 Task: Find connections with filter location Mers el Kebir with filter topic #Entrepreneurshipwith filter profile language Spanish with filter current company Bostik with filter school National Institute of Technology Raipur with filter industry Sightseeing Transportation with filter service category Print Design with filter keywords title Owner
Action: Mouse moved to (510, 65)
Screenshot: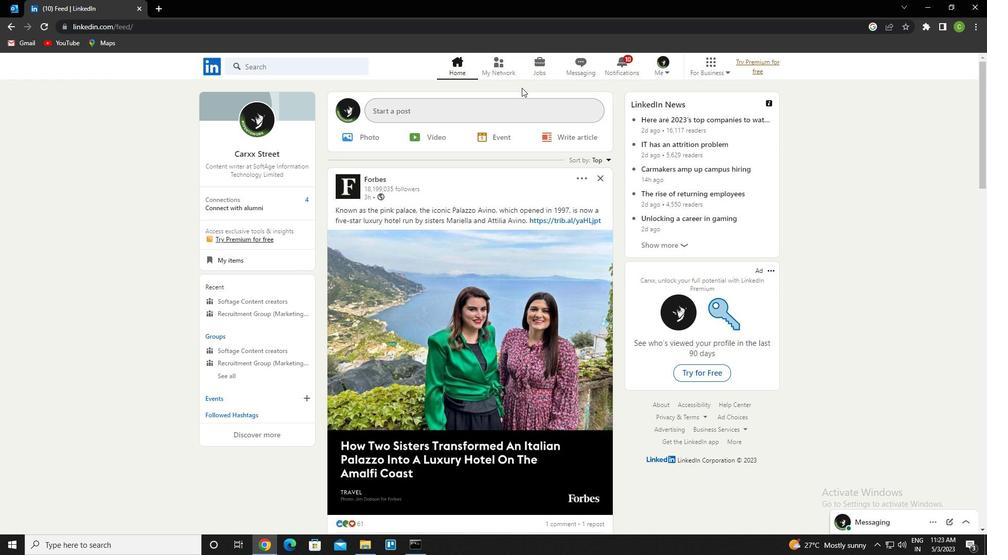 
Action: Mouse pressed left at (510, 65)
Screenshot: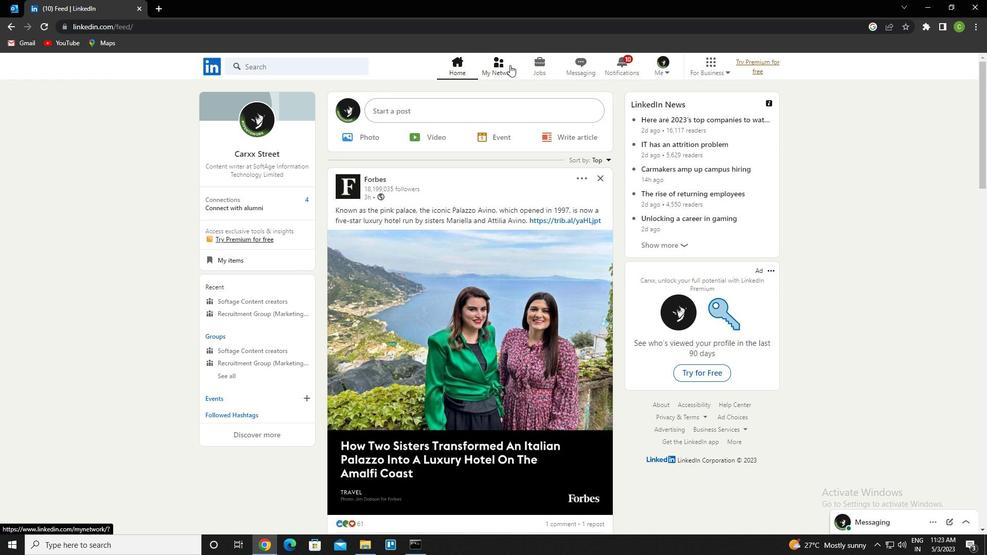
Action: Mouse moved to (308, 120)
Screenshot: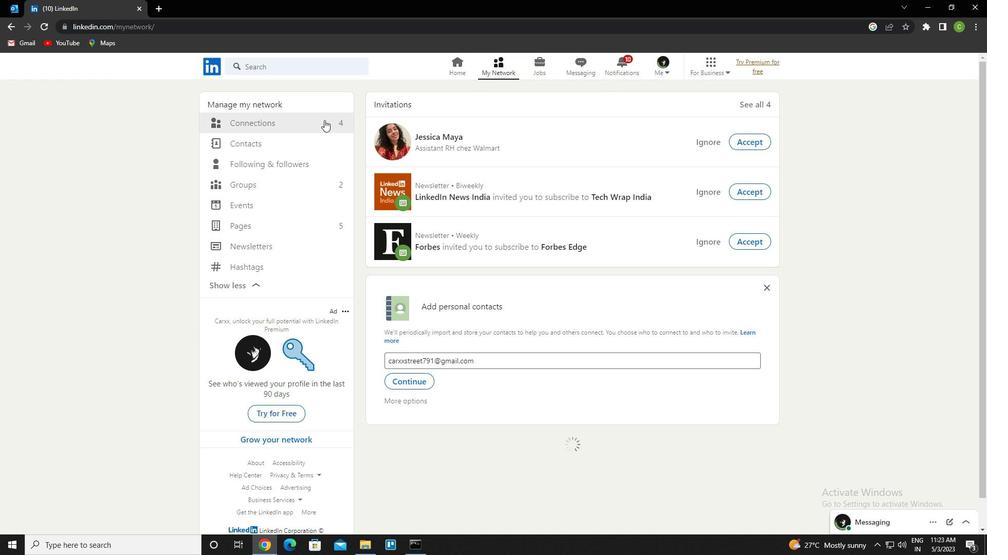 
Action: Mouse pressed left at (308, 120)
Screenshot: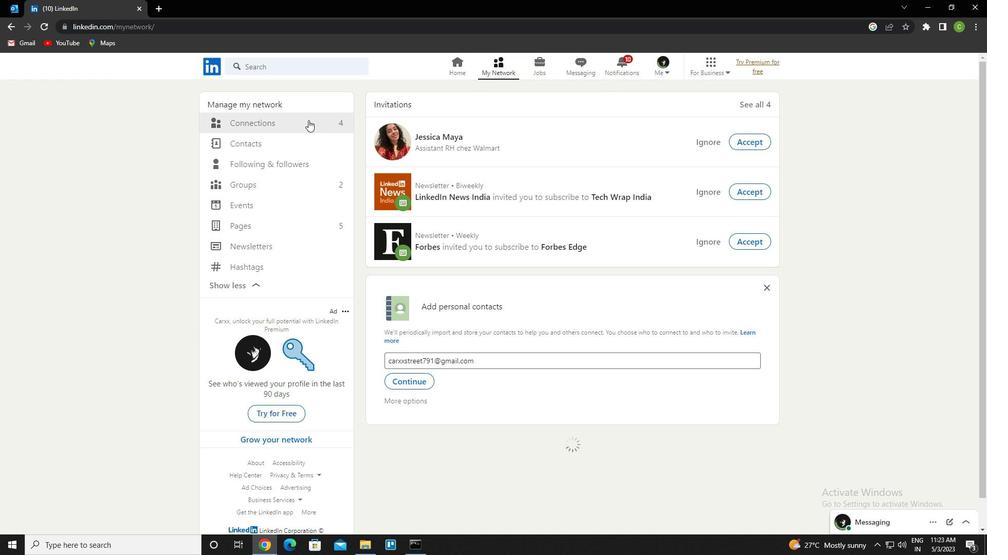 
Action: Mouse moved to (583, 125)
Screenshot: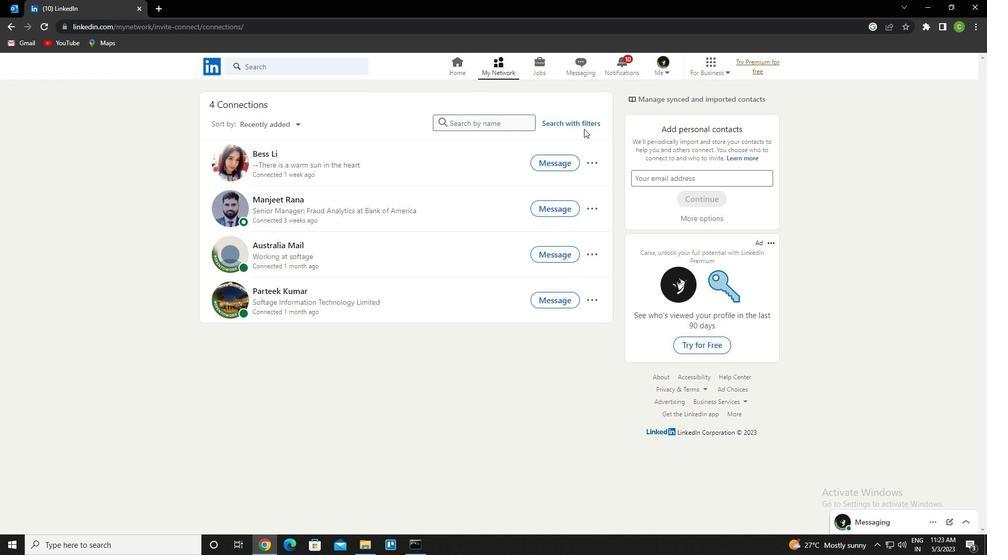 
Action: Mouse pressed left at (583, 125)
Screenshot: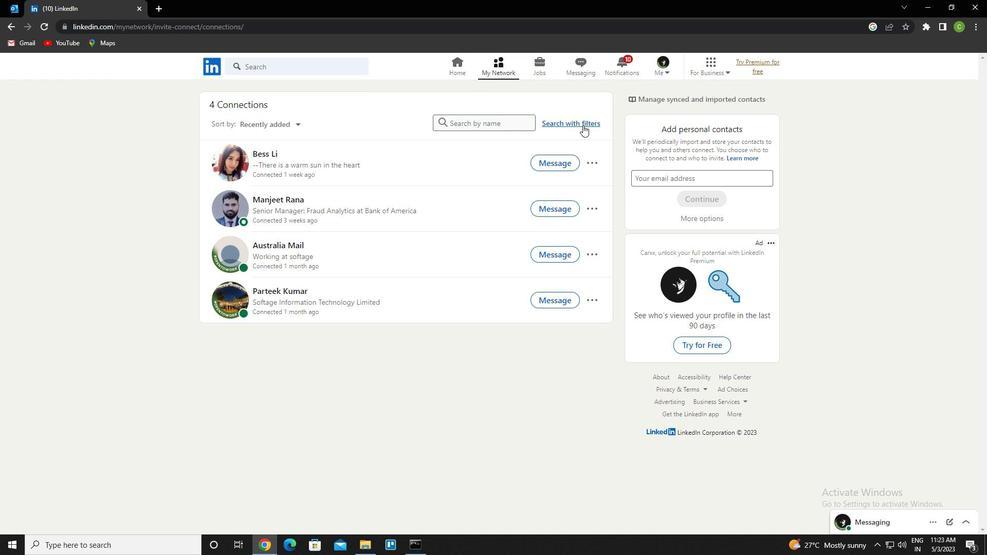 
Action: Mouse moved to (529, 97)
Screenshot: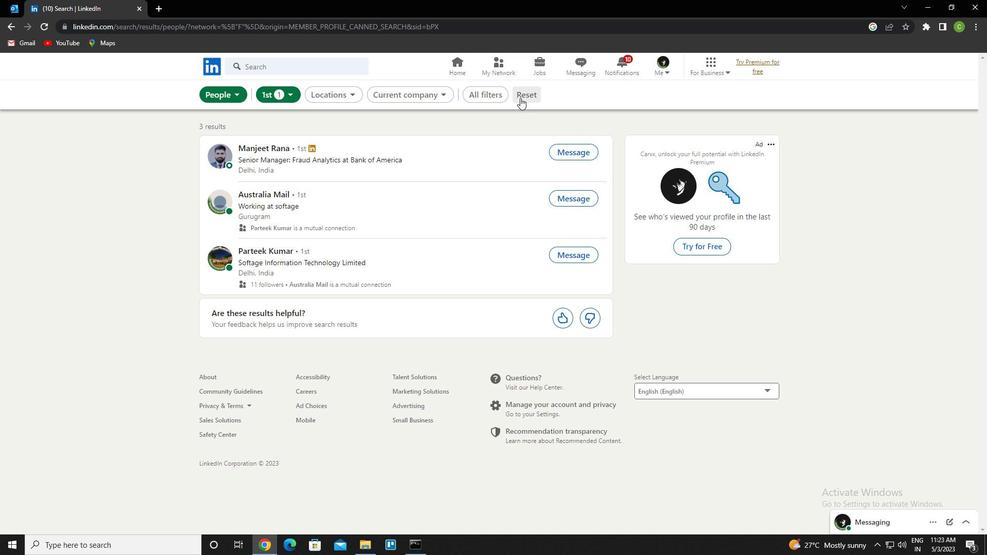 
Action: Mouse pressed left at (529, 97)
Screenshot: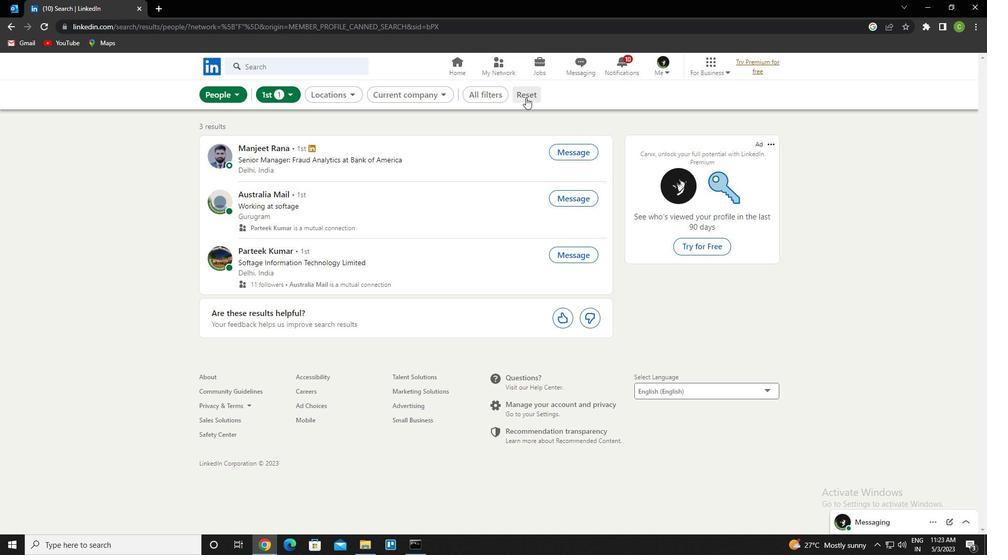 
Action: Mouse moved to (517, 99)
Screenshot: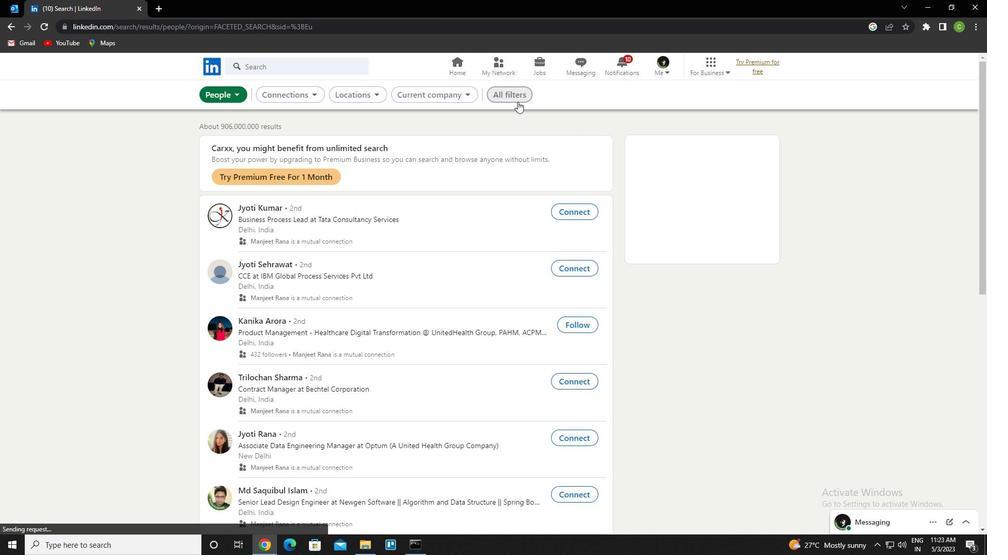 
Action: Mouse pressed left at (517, 99)
Screenshot: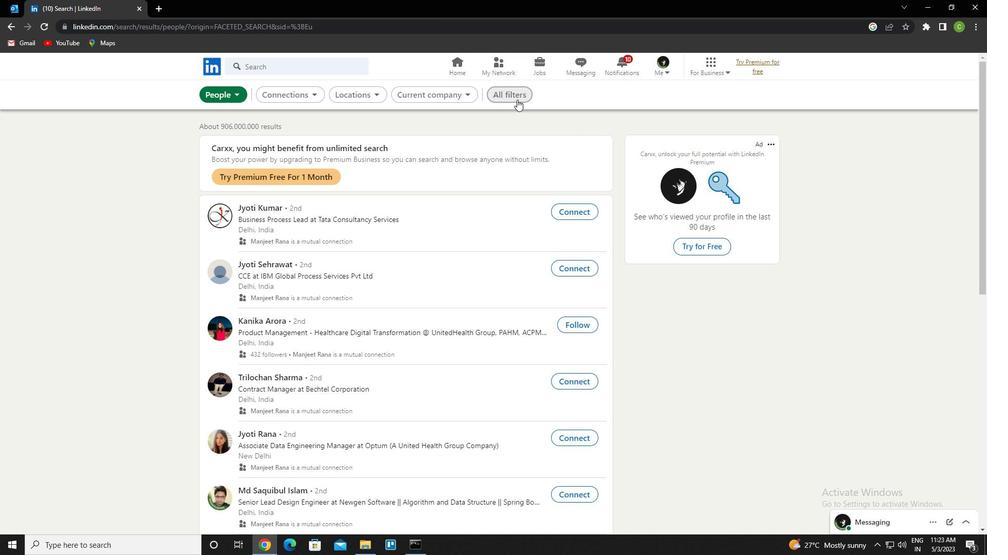 
Action: Mouse moved to (832, 274)
Screenshot: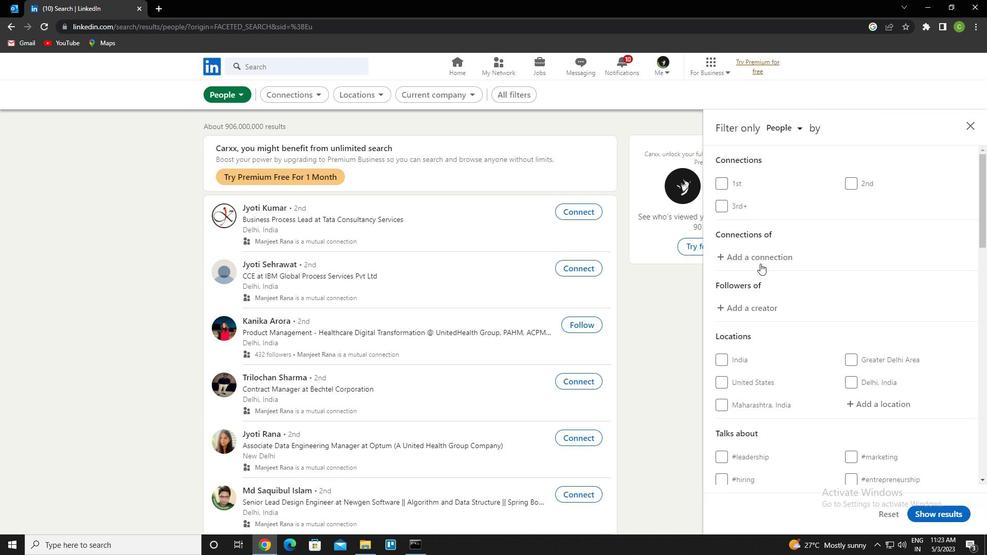 
Action: Mouse scrolled (832, 273) with delta (0, 0)
Screenshot: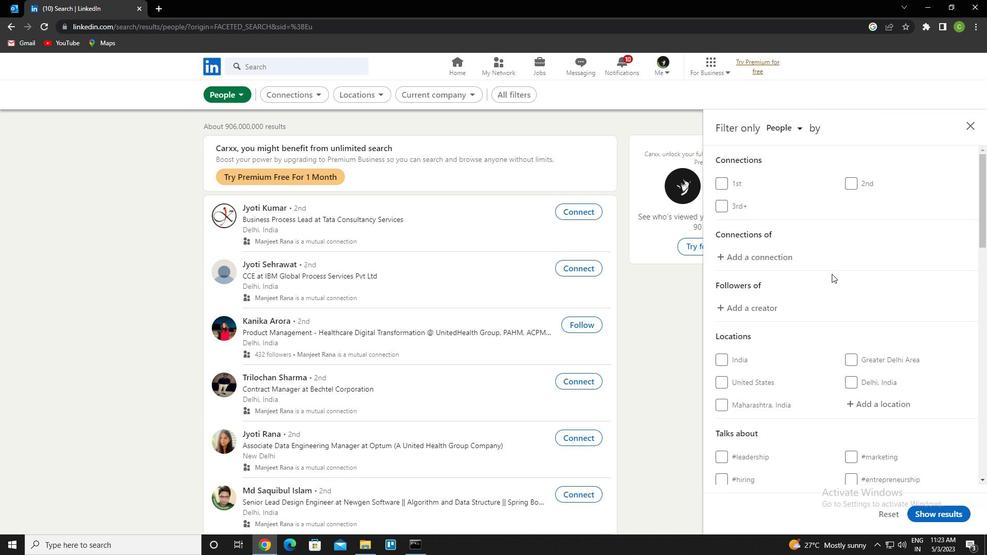 
Action: Mouse scrolled (832, 273) with delta (0, 0)
Screenshot: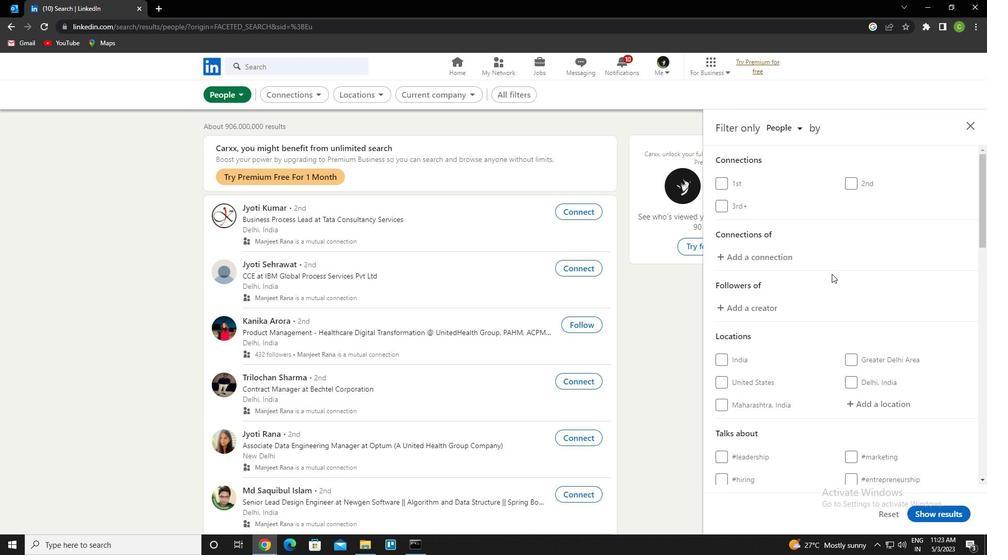 
Action: Mouse moved to (876, 298)
Screenshot: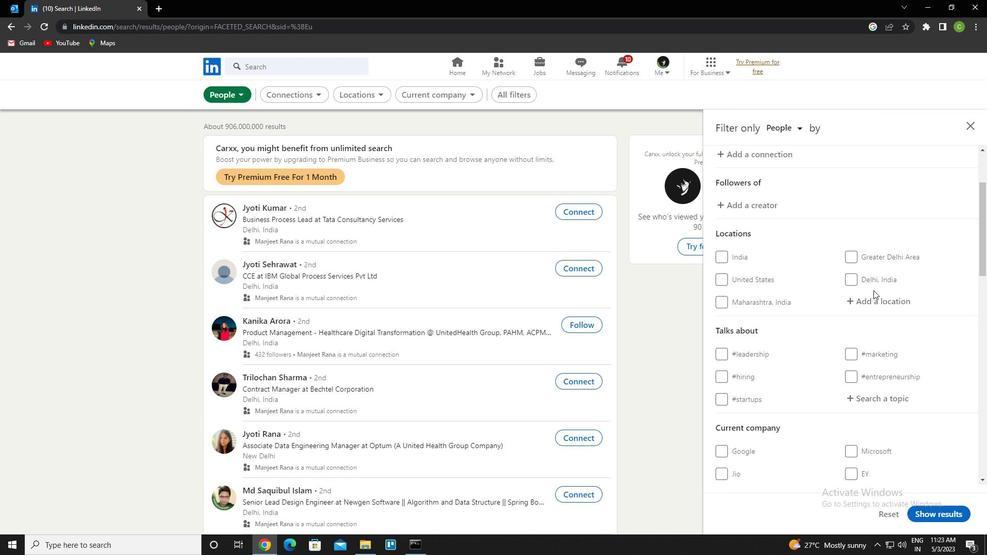 
Action: Mouse pressed left at (876, 298)
Screenshot: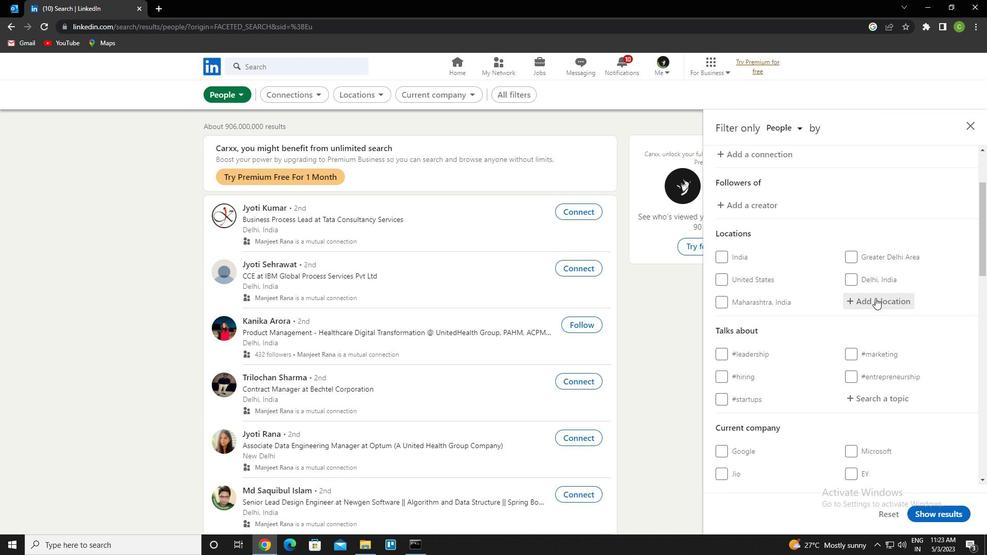 
Action: Key pressed <Key.caps_lock>m<Key.caps_lock>ers<Key.space>el<Key.space>kebir<Key.down><Key.enter>
Screenshot: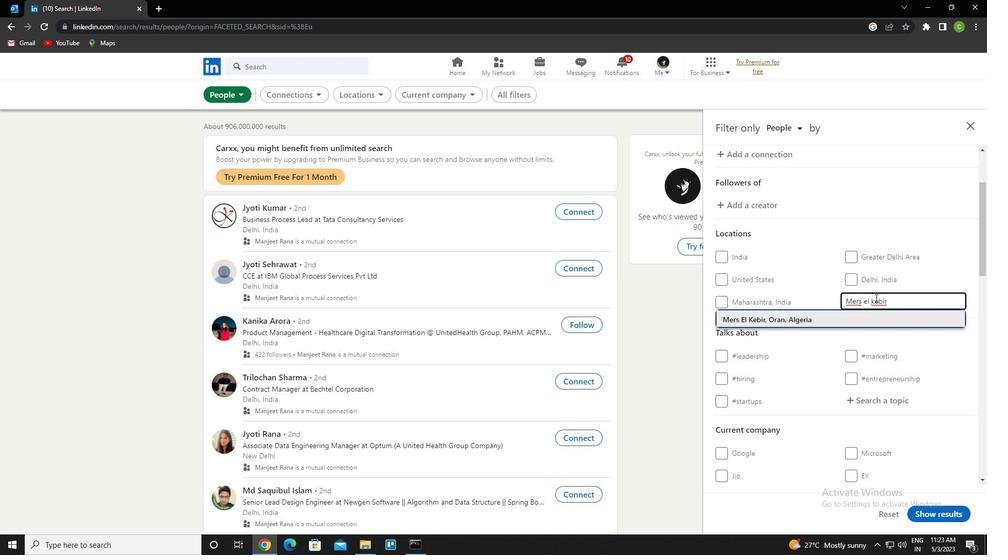 
Action: Mouse moved to (879, 300)
Screenshot: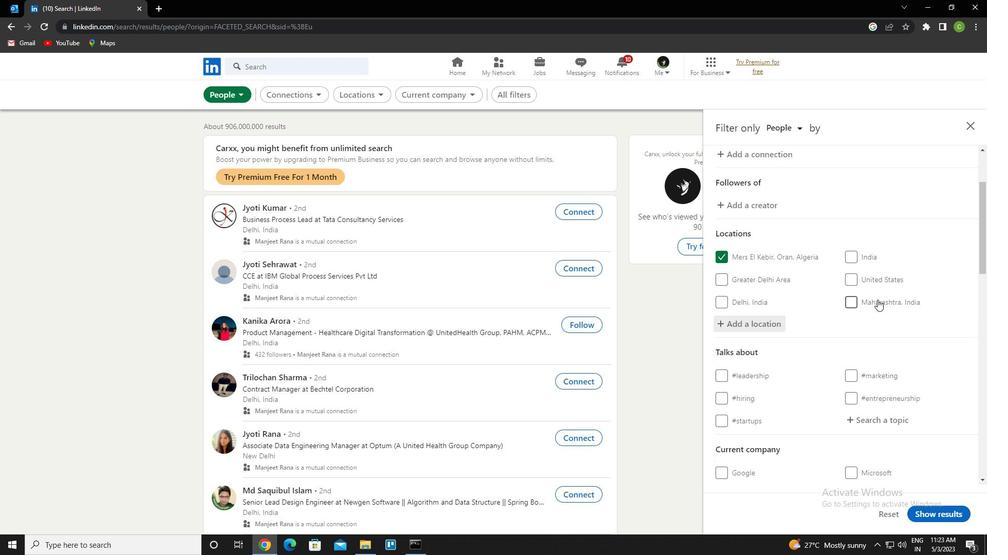 
Action: Mouse scrolled (879, 300) with delta (0, 0)
Screenshot: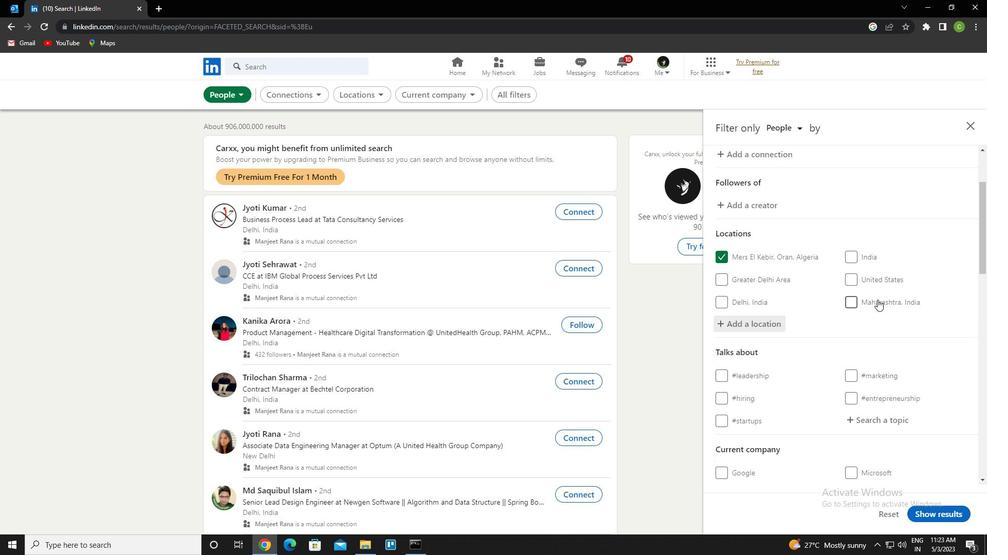 
Action: Mouse moved to (879, 304)
Screenshot: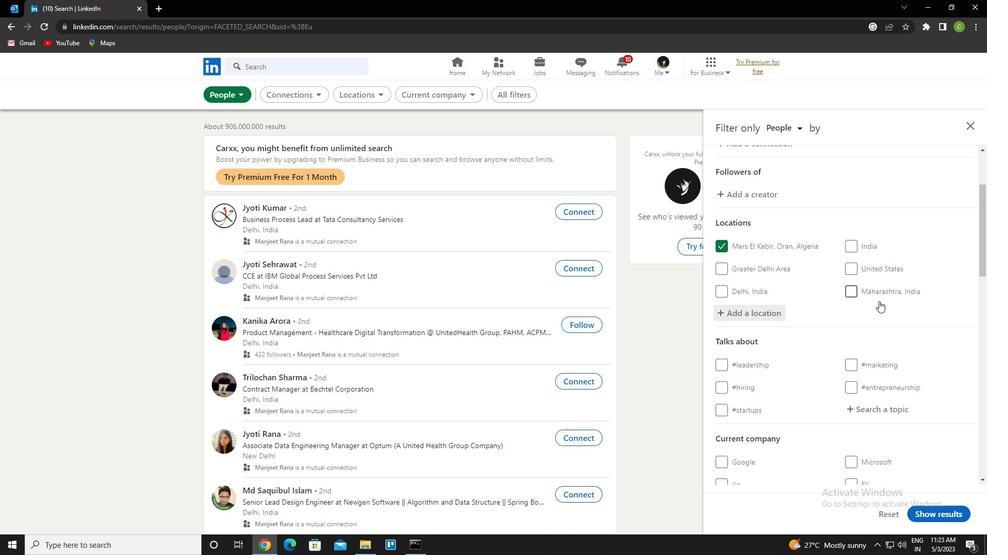 
Action: Mouse scrolled (879, 303) with delta (0, 0)
Screenshot: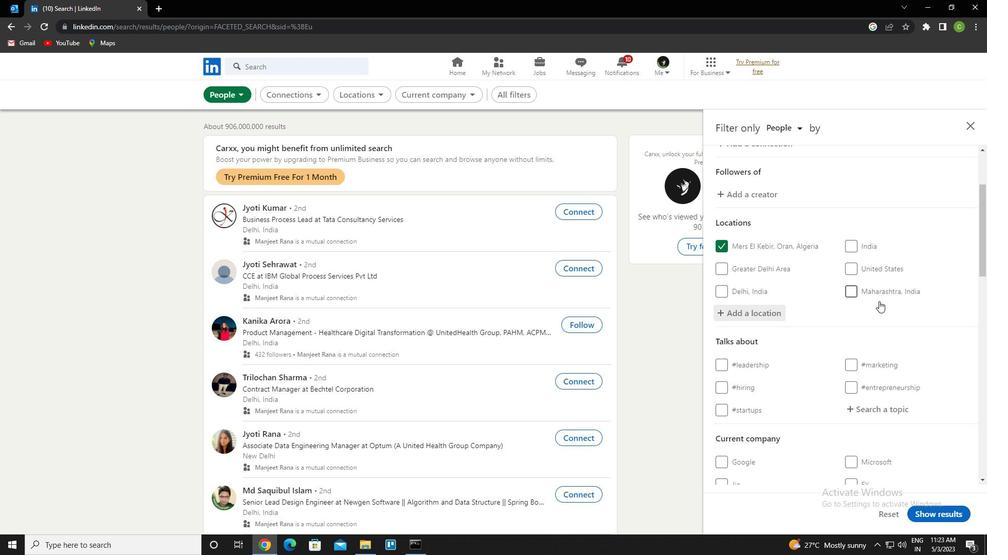 
Action: Mouse moved to (873, 320)
Screenshot: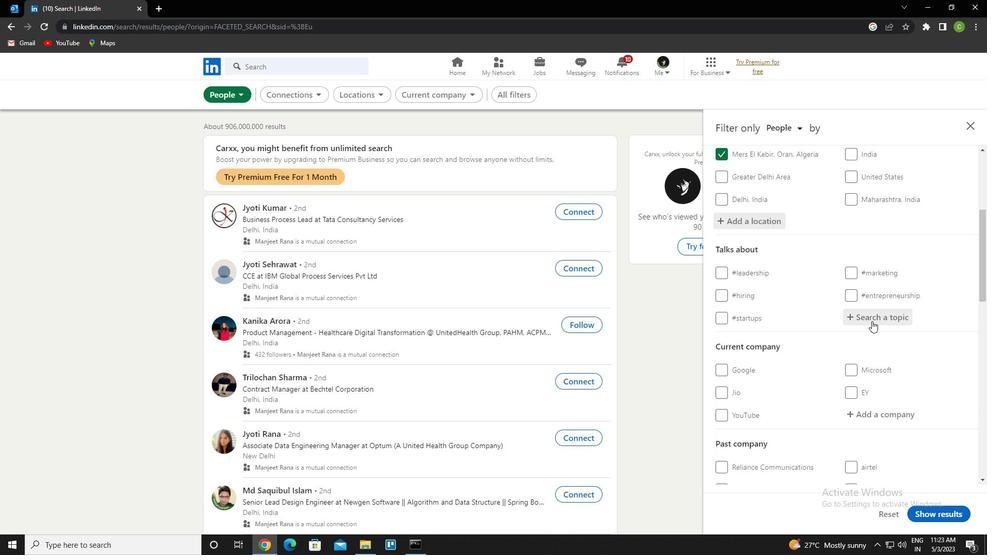 
Action: Mouse pressed left at (873, 320)
Screenshot: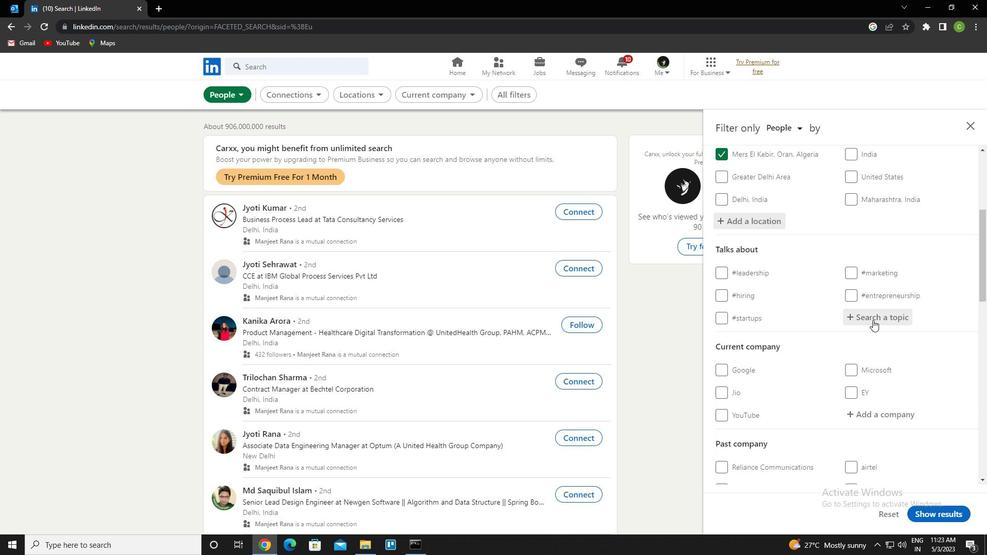 
Action: Key pressed entrepreneu<Key.down><Key.down><Key.enter>
Screenshot: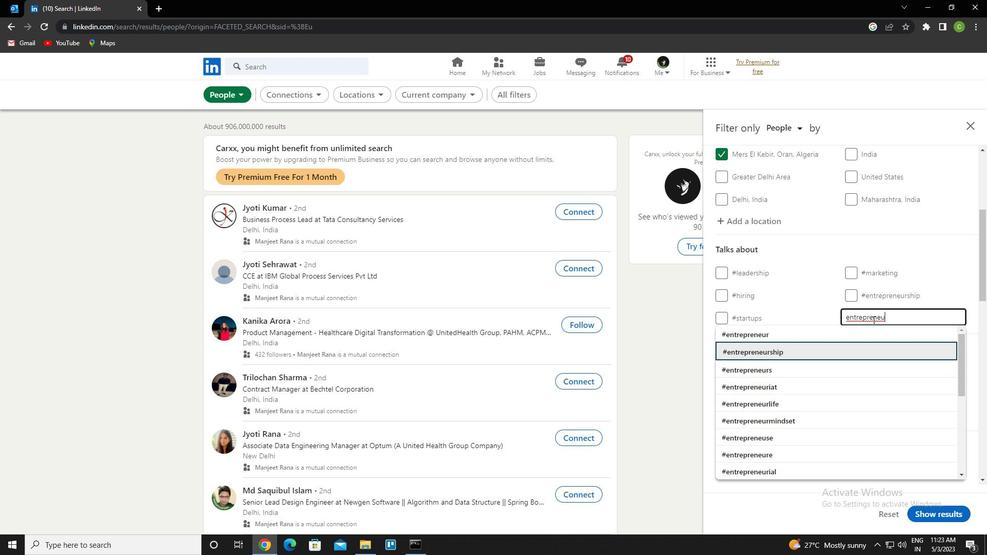 
Action: Mouse scrolled (873, 320) with delta (0, 0)
Screenshot: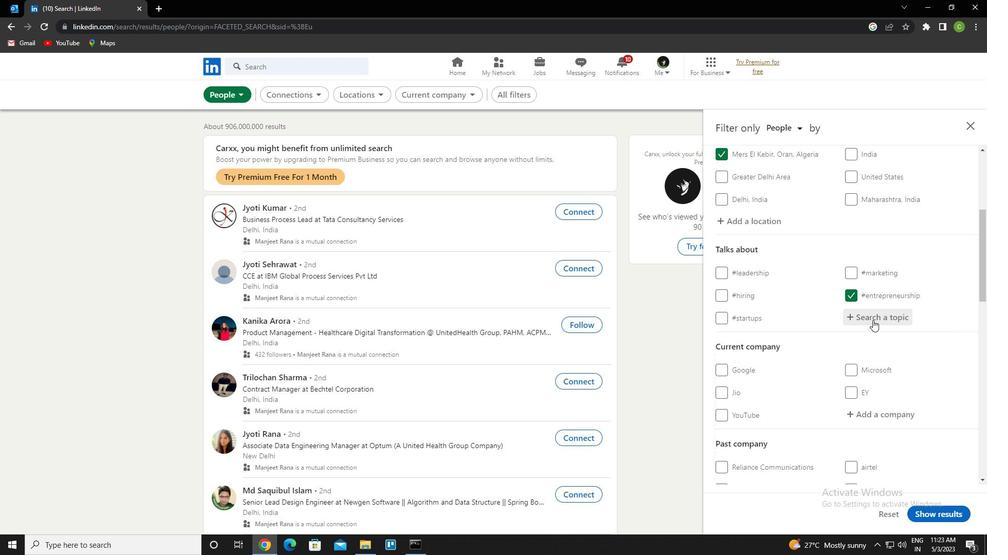 
Action: Mouse scrolled (873, 320) with delta (0, 0)
Screenshot: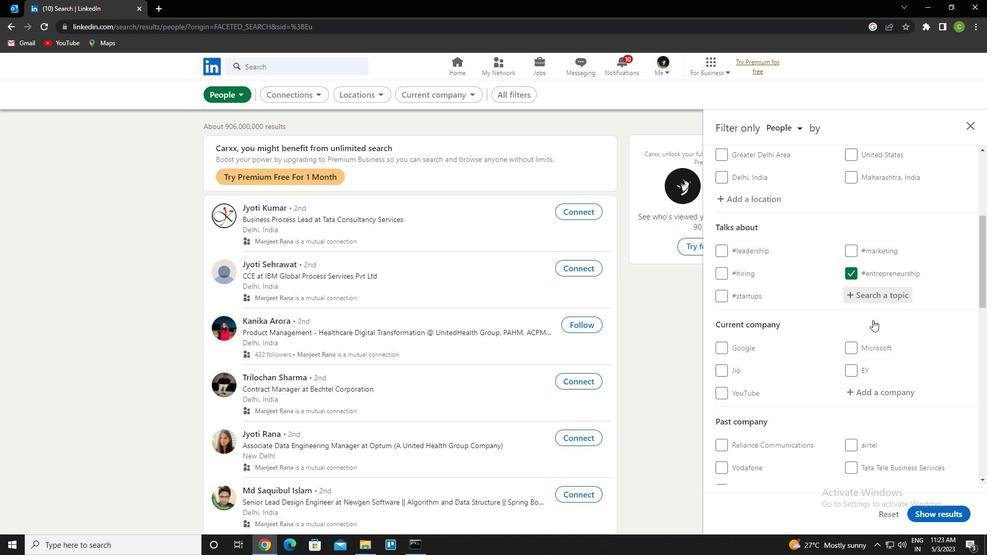 
Action: Mouse scrolled (873, 320) with delta (0, 0)
Screenshot: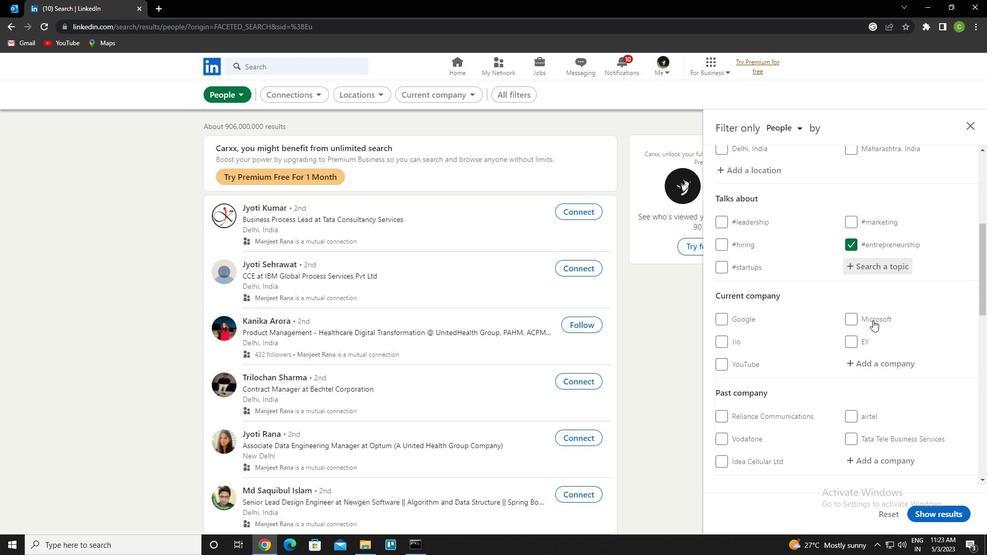 
Action: Mouse scrolled (873, 320) with delta (0, 0)
Screenshot: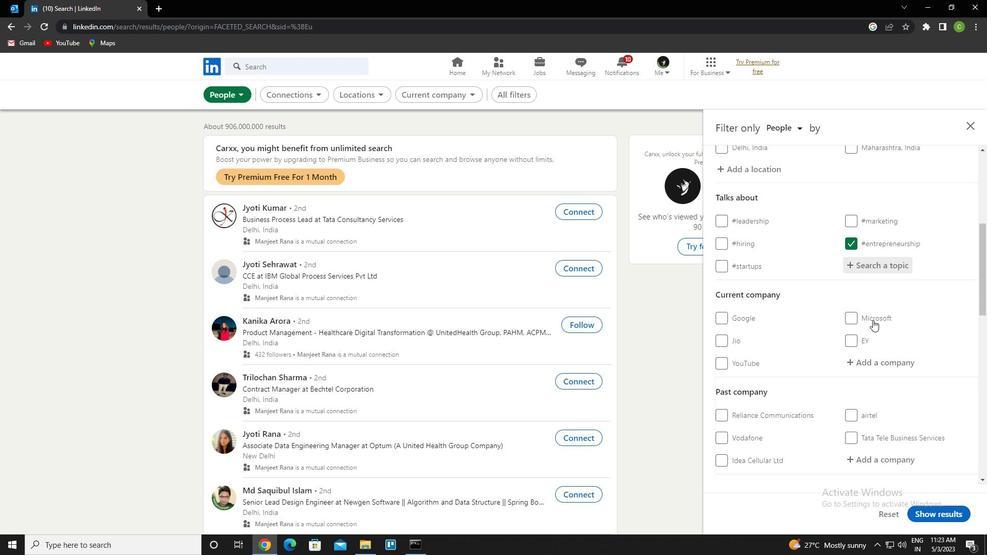 
Action: Mouse scrolled (873, 320) with delta (0, 0)
Screenshot: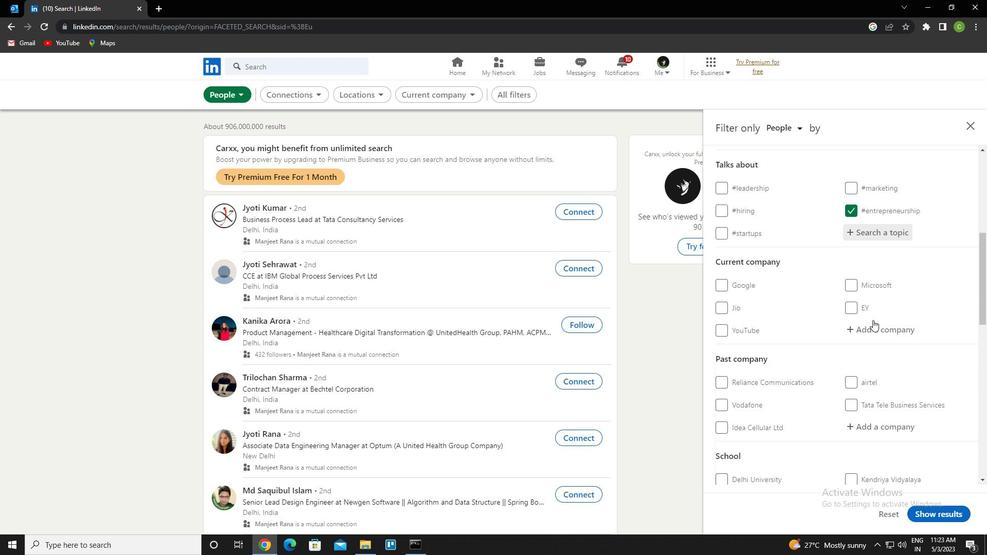 
Action: Mouse scrolled (873, 320) with delta (0, 0)
Screenshot: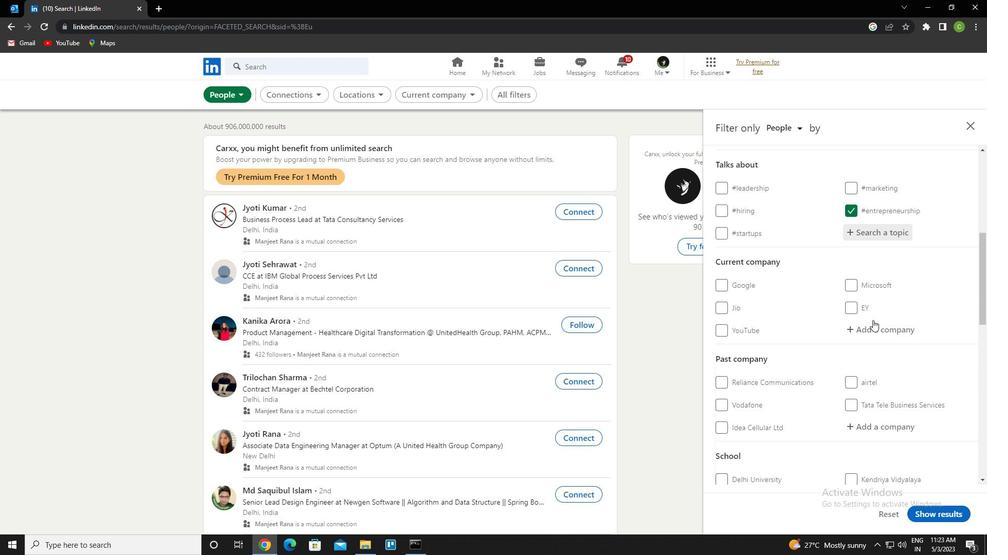 
Action: Mouse scrolled (873, 320) with delta (0, 0)
Screenshot: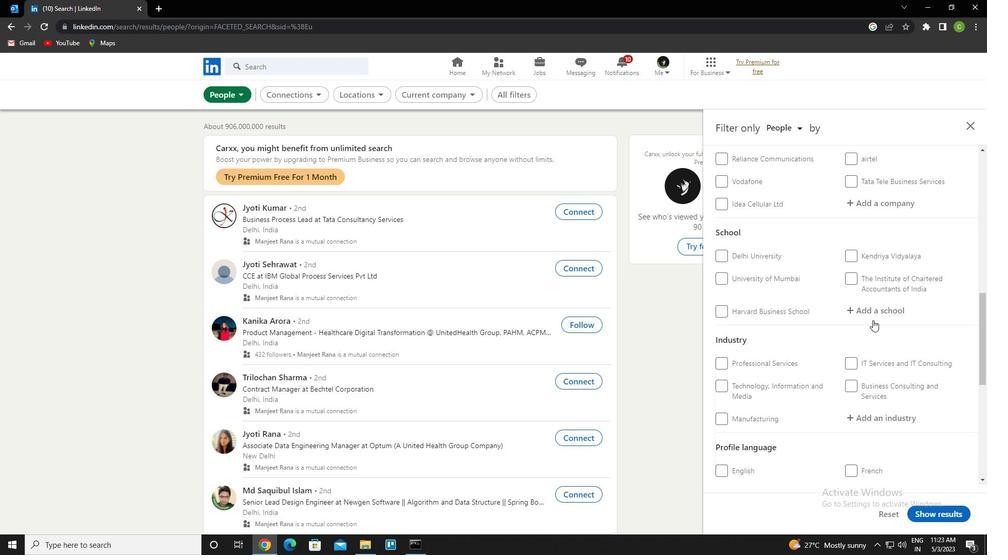 
Action: Mouse scrolled (873, 320) with delta (0, 0)
Screenshot: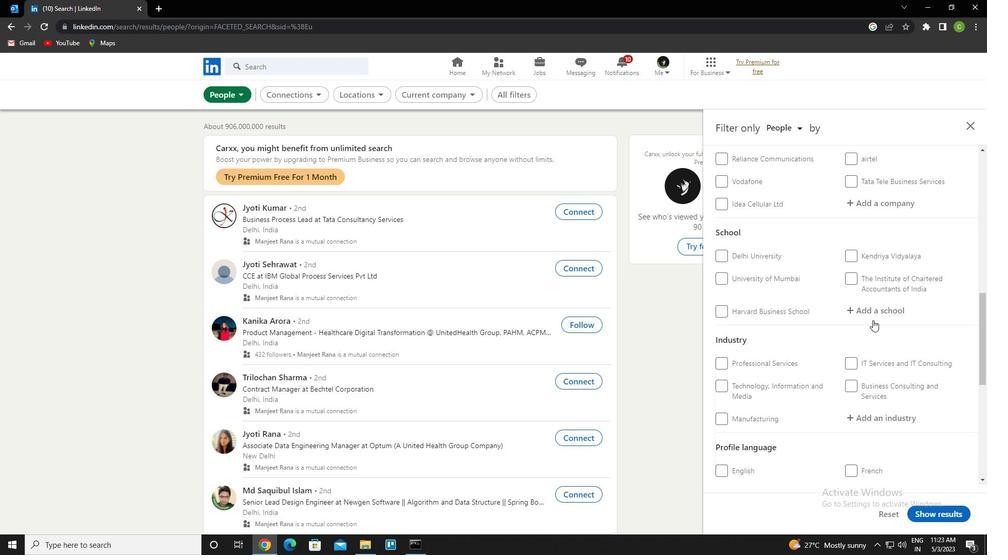 
Action: Mouse scrolled (873, 320) with delta (0, 0)
Screenshot: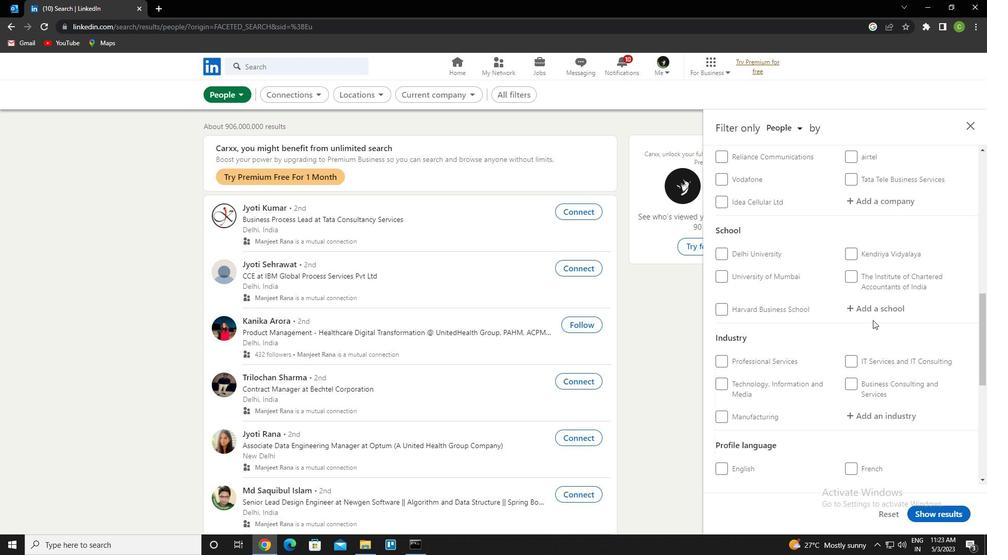 
Action: Mouse moved to (726, 336)
Screenshot: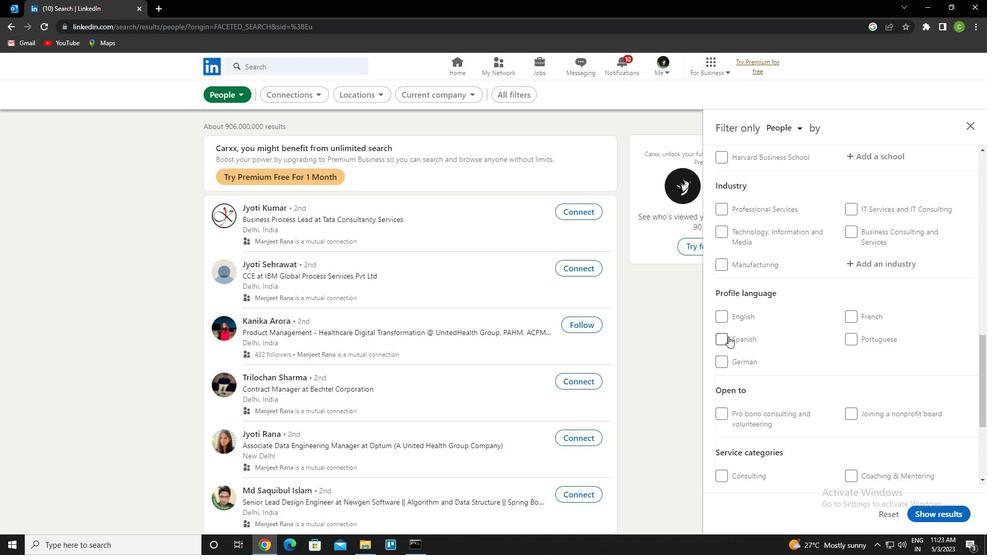
Action: Mouse pressed left at (726, 336)
Screenshot: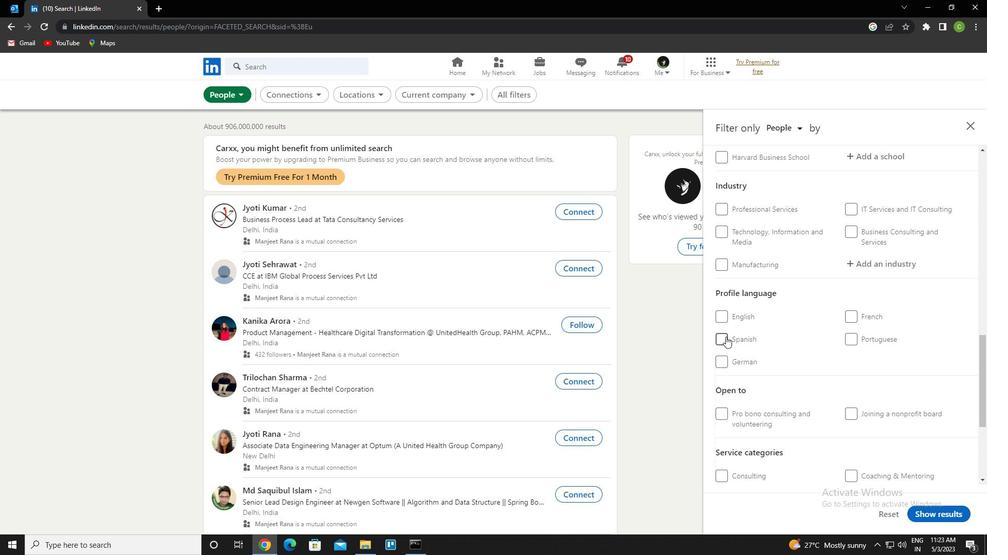 
Action: Mouse moved to (808, 364)
Screenshot: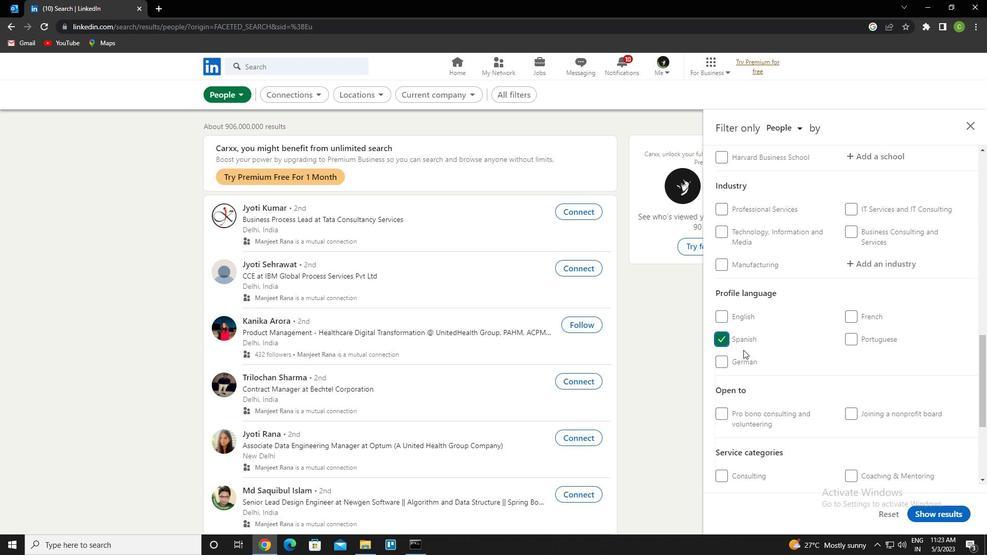 
Action: Mouse scrolled (808, 364) with delta (0, 0)
Screenshot: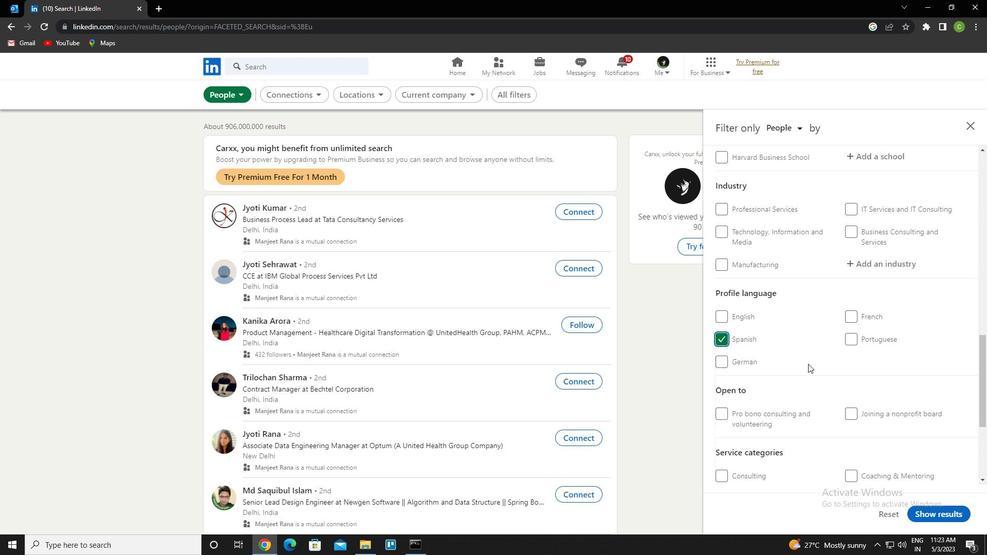 
Action: Mouse scrolled (808, 364) with delta (0, 0)
Screenshot: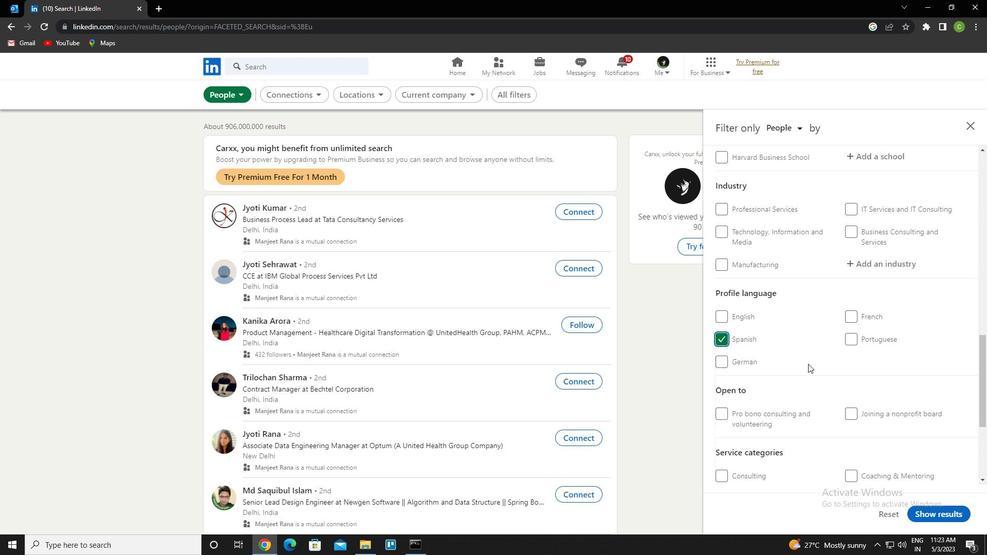 
Action: Mouse scrolled (808, 364) with delta (0, 0)
Screenshot: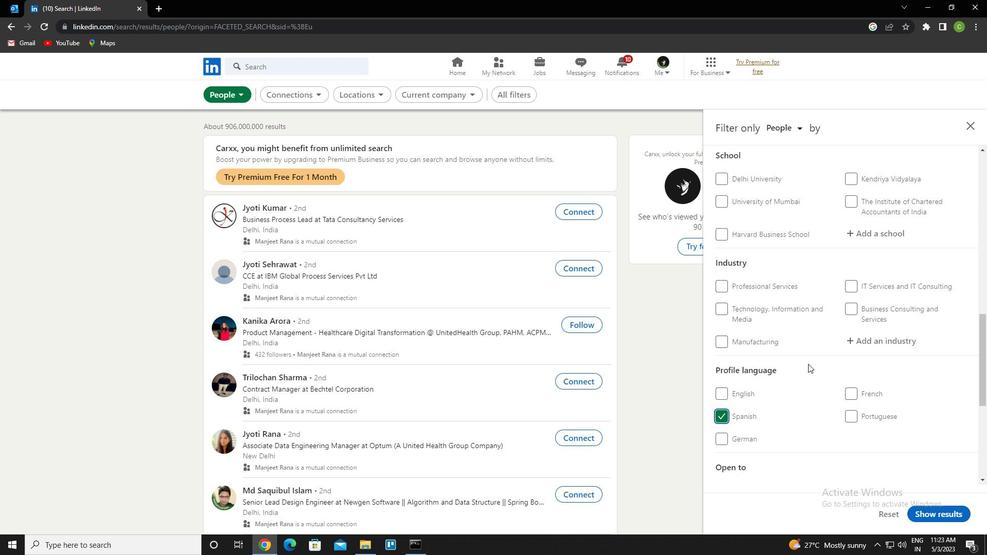 
Action: Mouse scrolled (808, 364) with delta (0, 0)
Screenshot: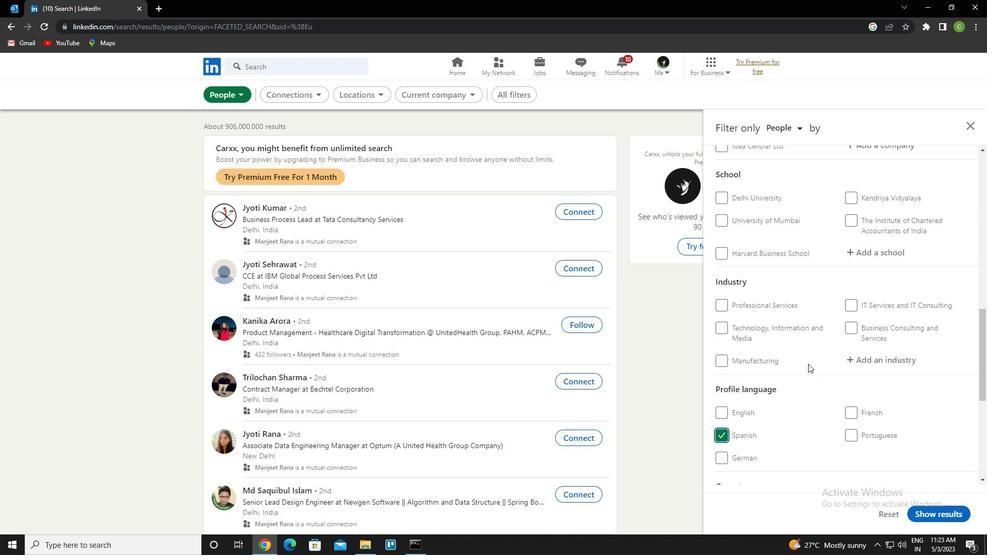 
Action: Mouse moved to (822, 297)
Screenshot: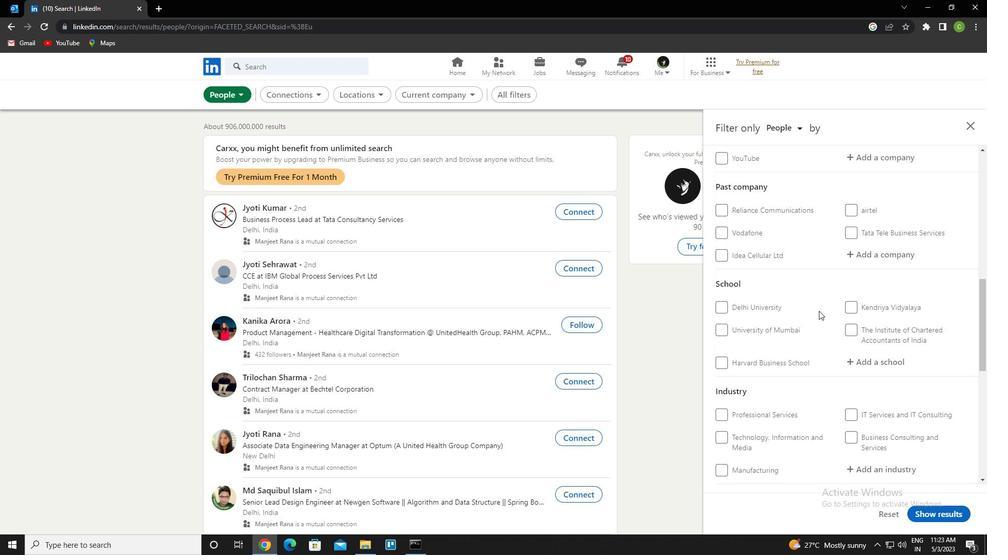 
Action: Mouse scrolled (822, 297) with delta (0, 0)
Screenshot: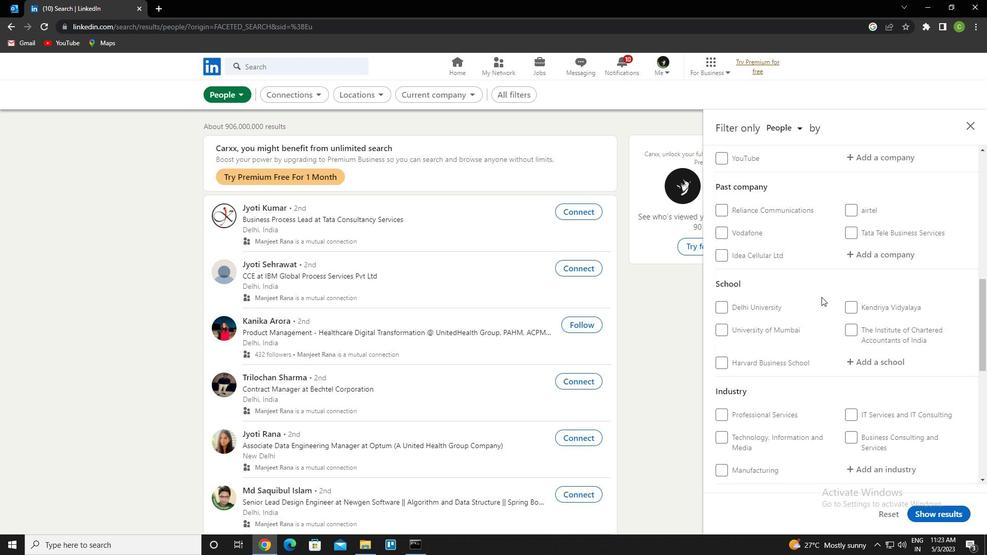
Action: Mouse scrolled (822, 297) with delta (0, 0)
Screenshot: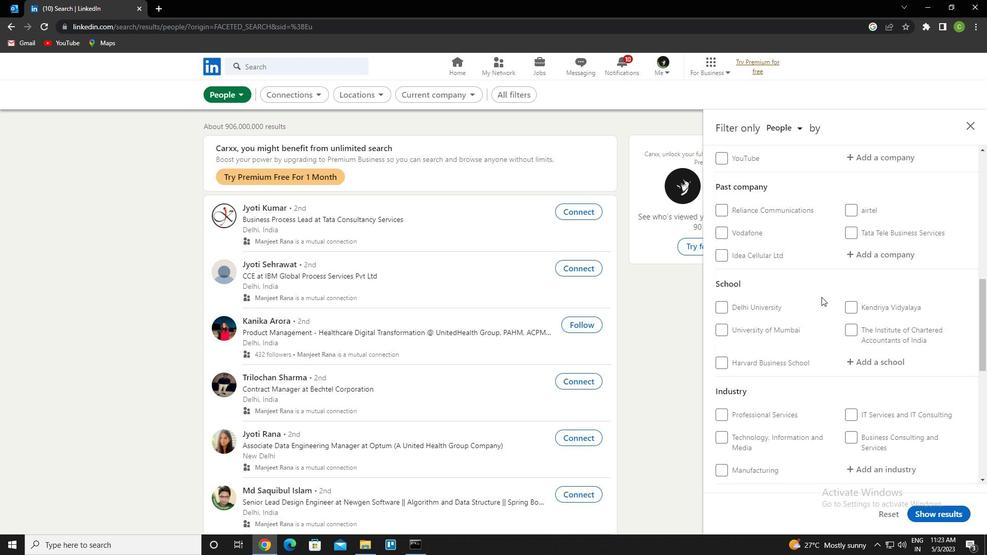 
Action: Mouse moved to (874, 259)
Screenshot: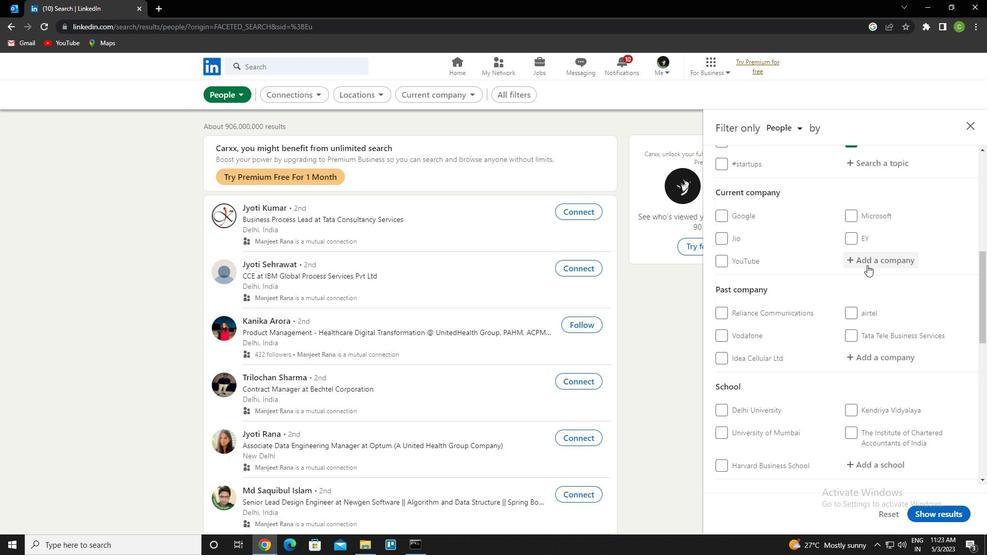 
Action: Mouse pressed left at (874, 259)
Screenshot: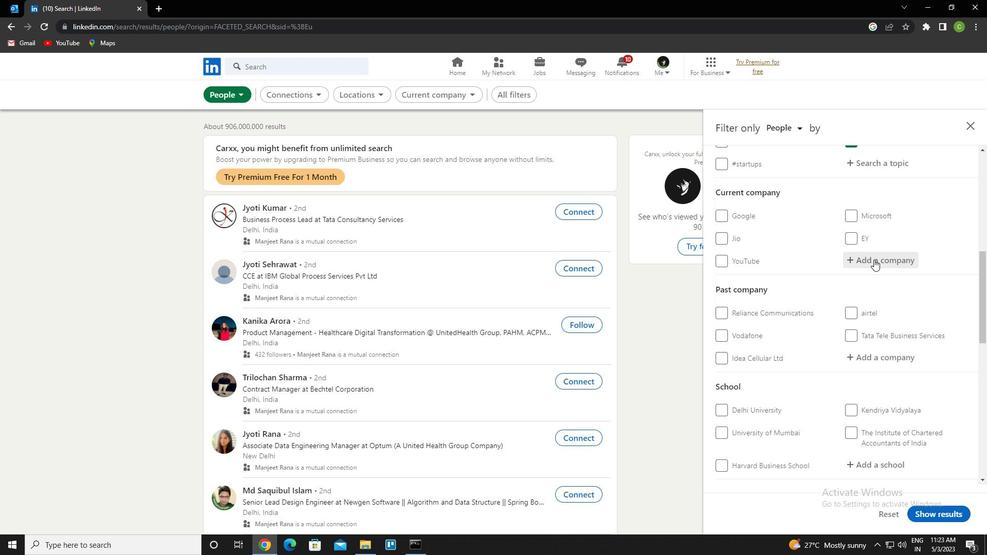 
Action: Key pressed <Key.caps_lock>b<Key.caps_lock>ostik<Key.down><Key.enter>
Screenshot: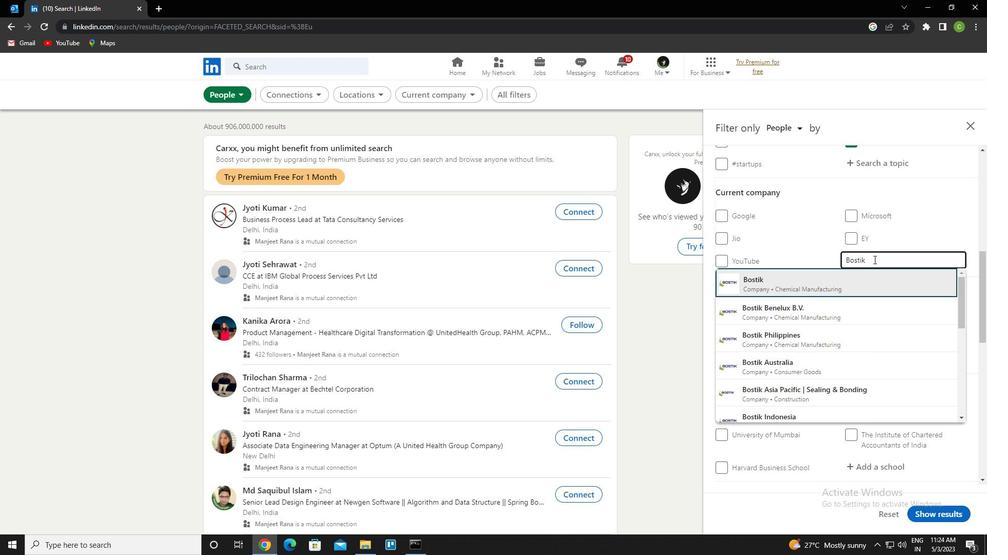 
Action: Mouse scrolled (874, 259) with delta (0, 0)
Screenshot: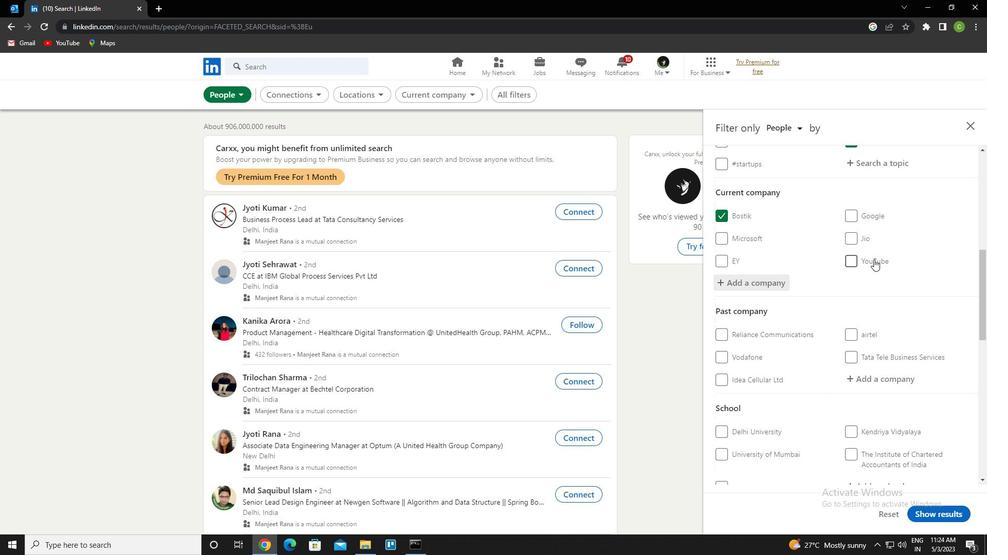 
Action: Mouse moved to (872, 256)
Screenshot: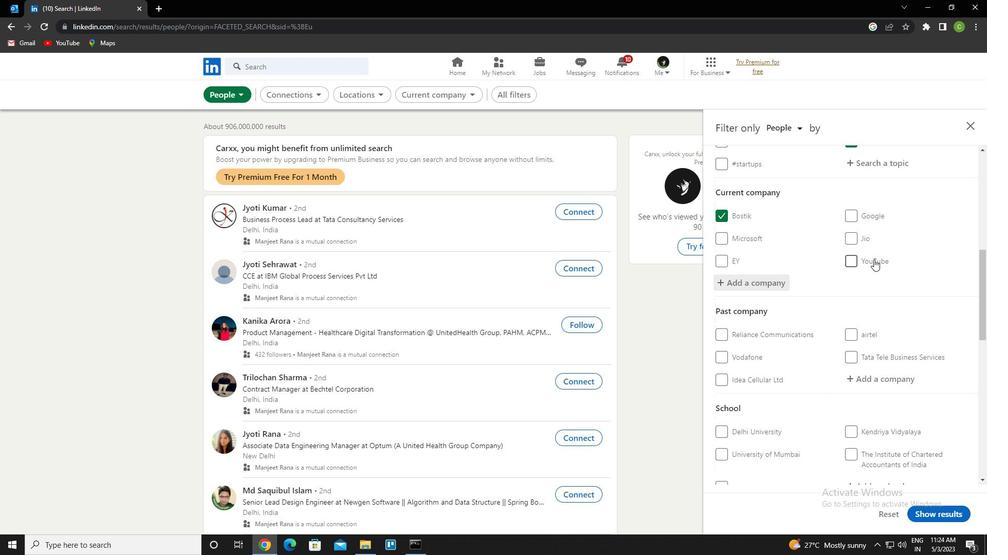 
Action: Mouse scrolled (872, 256) with delta (0, 0)
Screenshot: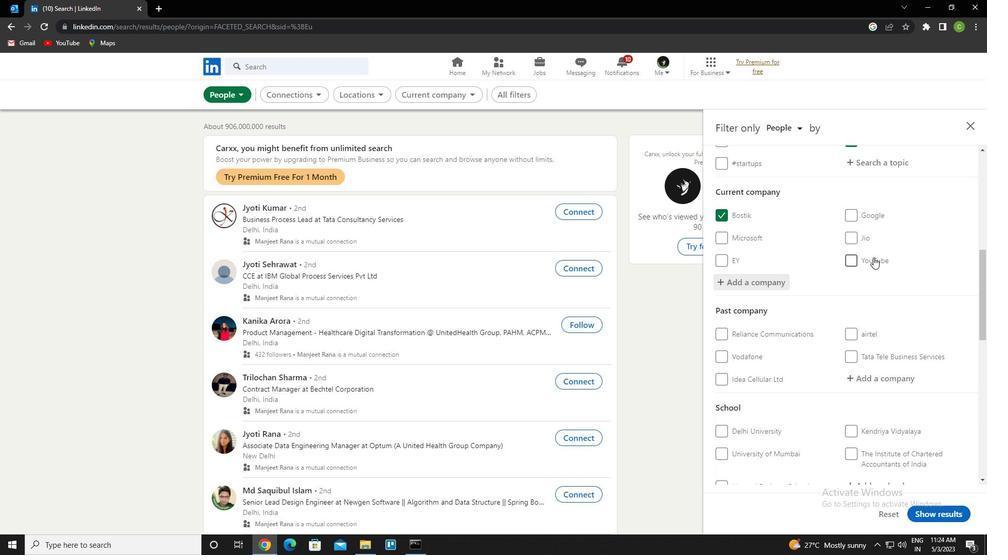 
Action: Mouse moved to (864, 260)
Screenshot: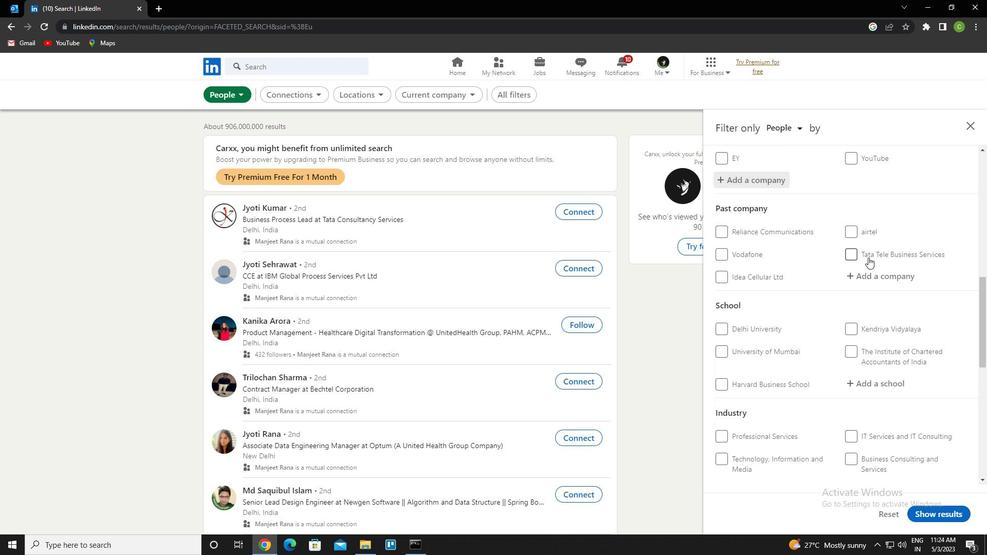 
Action: Mouse scrolled (864, 260) with delta (0, 0)
Screenshot: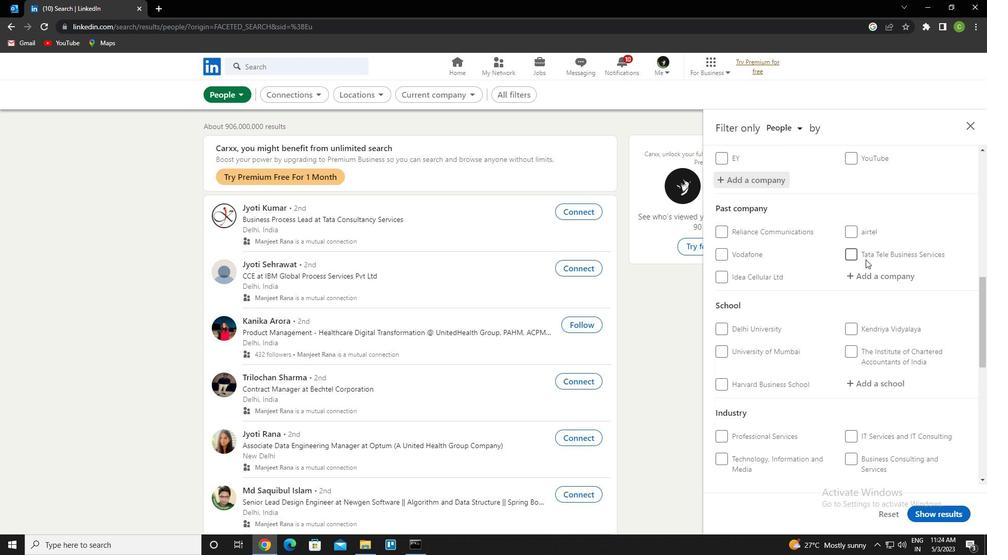 
Action: Mouse moved to (864, 261)
Screenshot: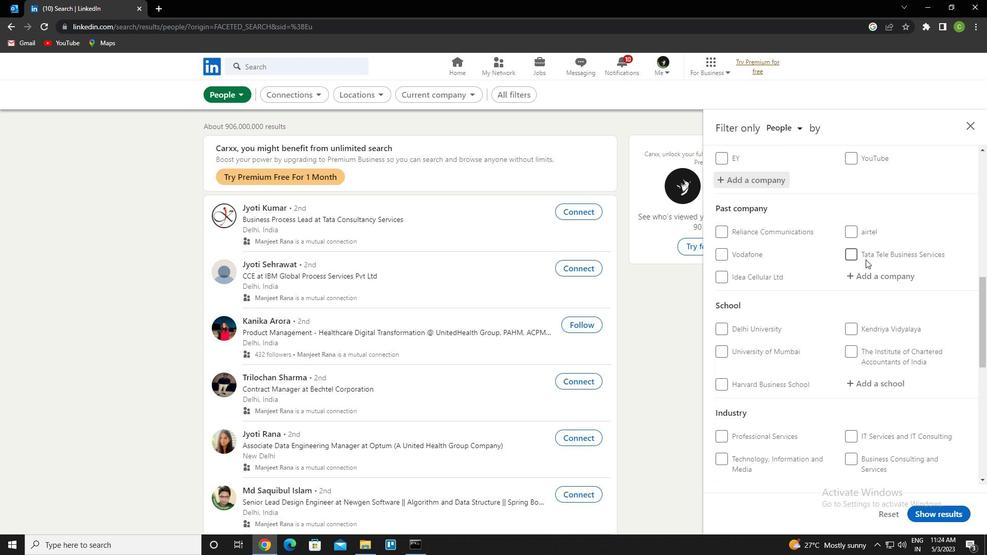 
Action: Mouse scrolled (864, 260) with delta (0, 0)
Screenshot: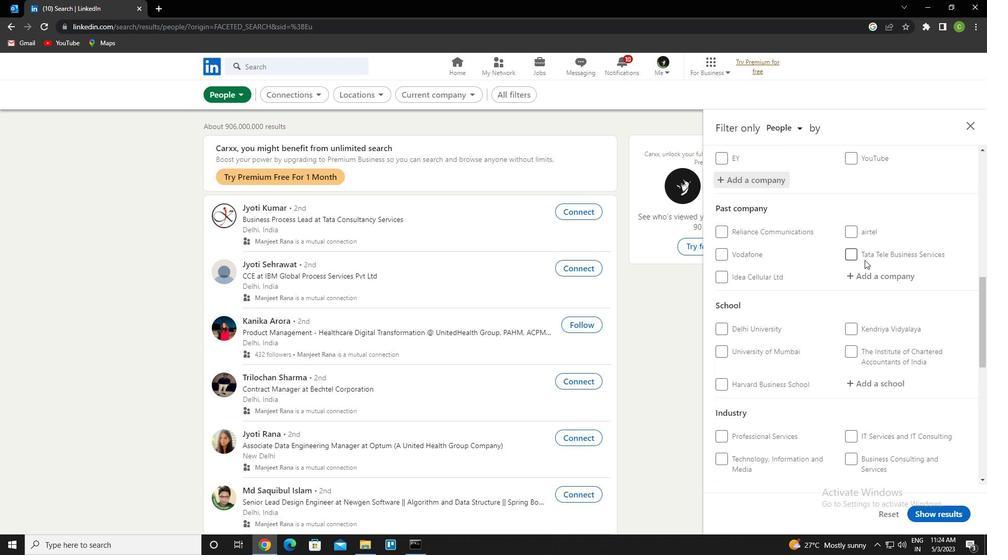 
Action: Mouse moved to (863, 279)
Screenshot: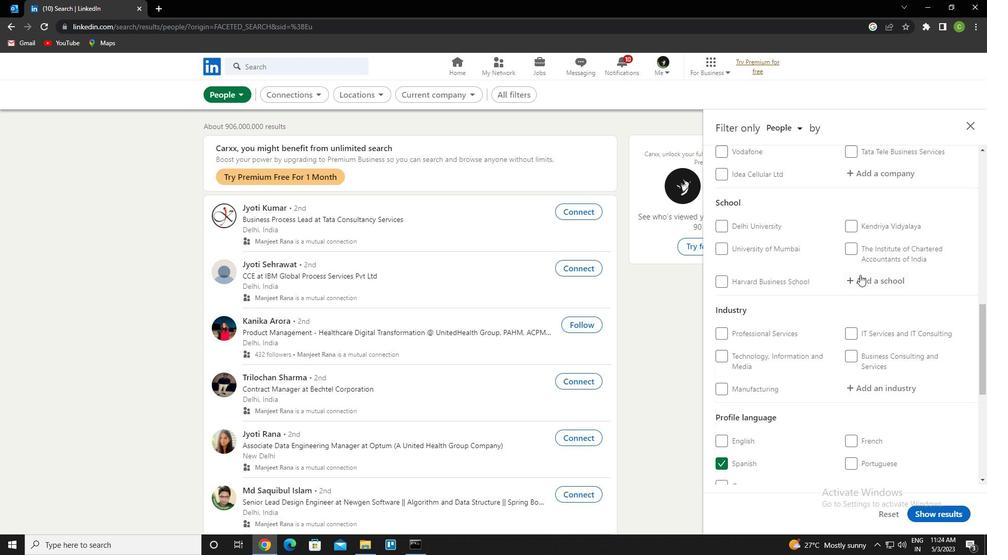 
Action: Mouse pressed left at (863, 279)
Screenshot: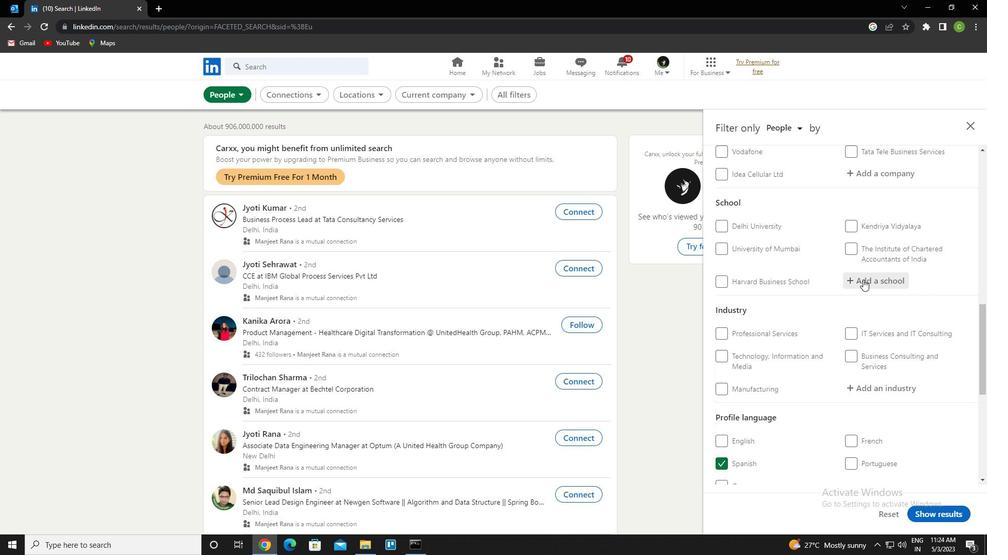 
Action: Key pressed <Key.caps_lock>n<Key.caps_lock>ational<Key.space>is<Key.backspace>nstitute<Key.space>of<Key.space>technology<Key.space>rai<Key.down><Key.enter>
Screenshot: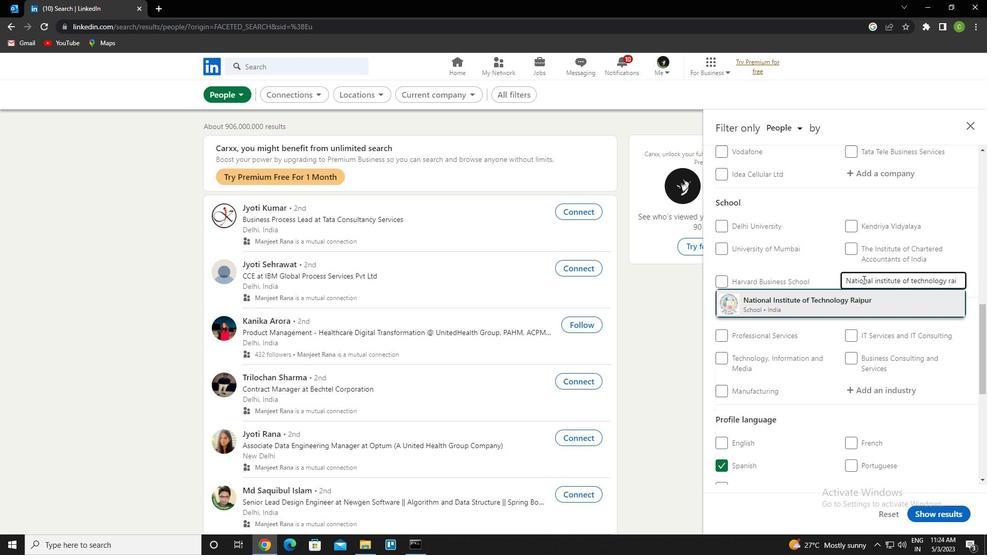 
Action: Mouse scrolled (863, 279) with delta (0, 0)
Screenshot: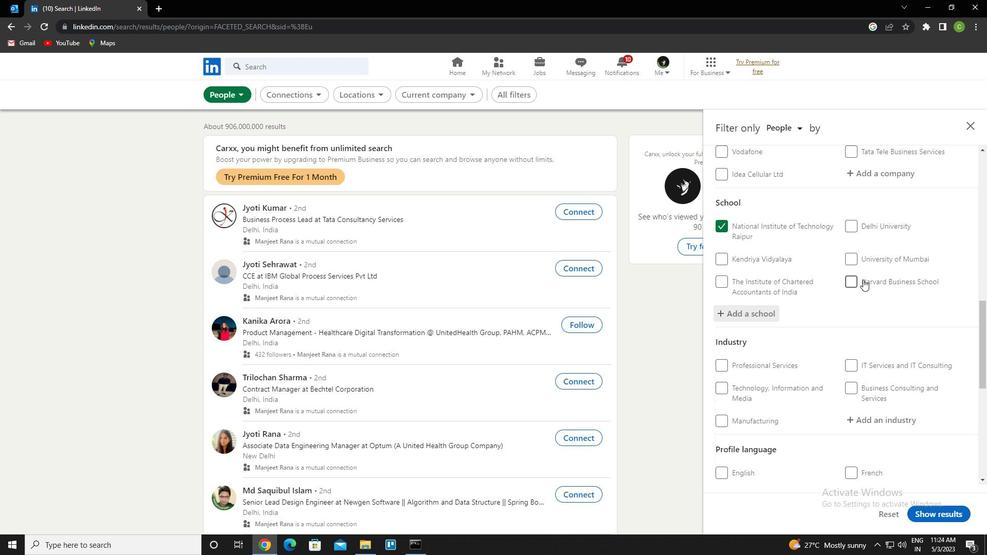 
Action: Mouse scrolled (863, 279) with delta (0, 0)
Screenshot: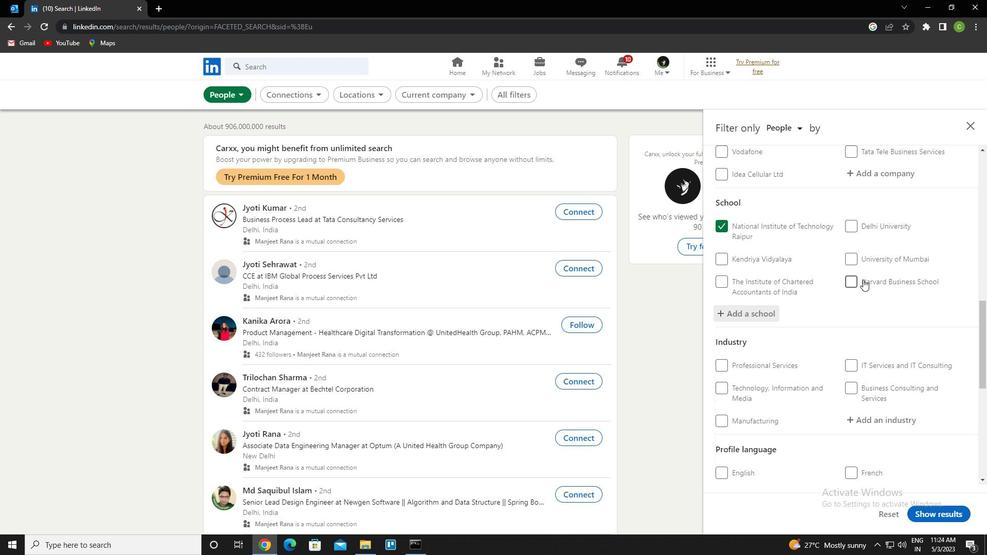 
Action: Mouse scrolled (863, 279) with delta (0, 0)
Screenshot: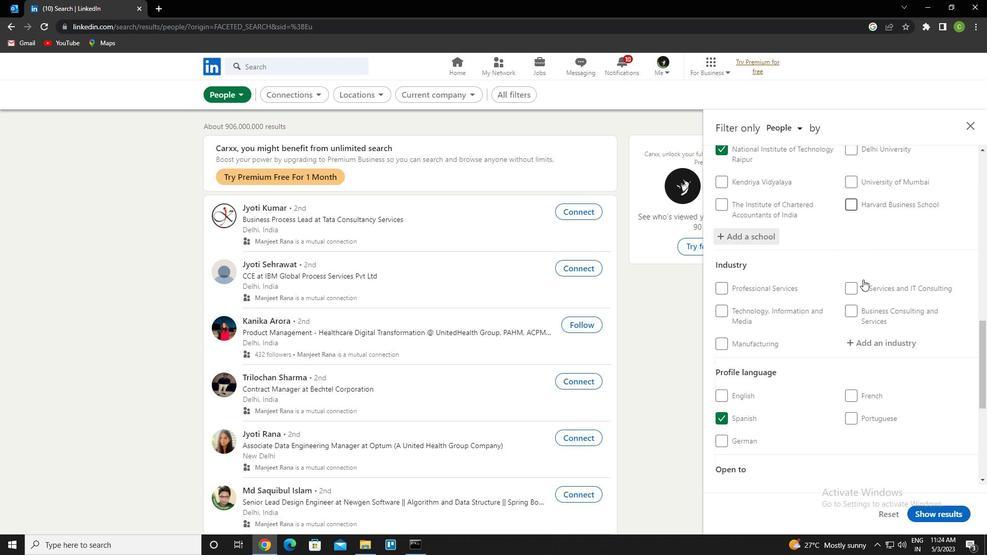 
Action: Mouse moved to (912, 264)
Screenshot: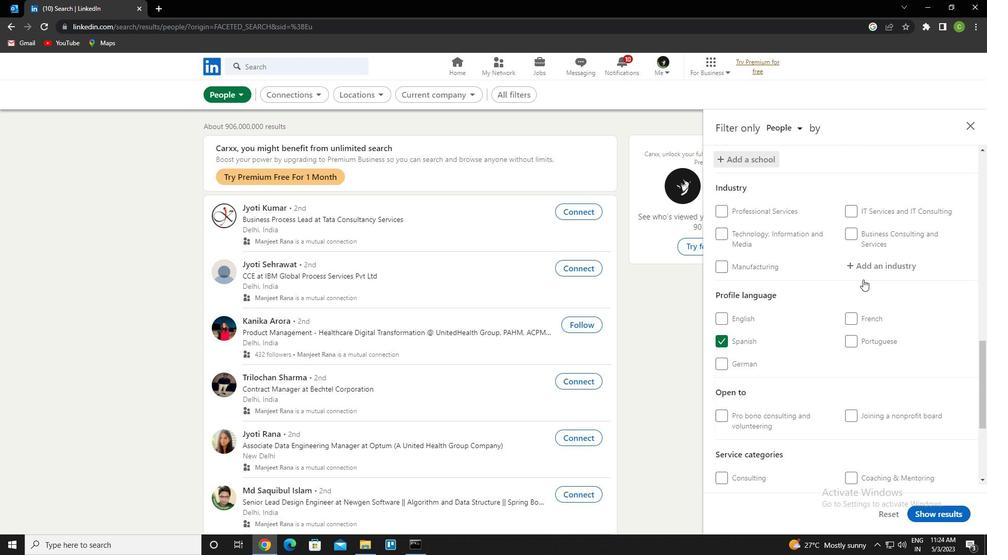 
Action: Mouse pressed left at (912, 264)
Screenshot: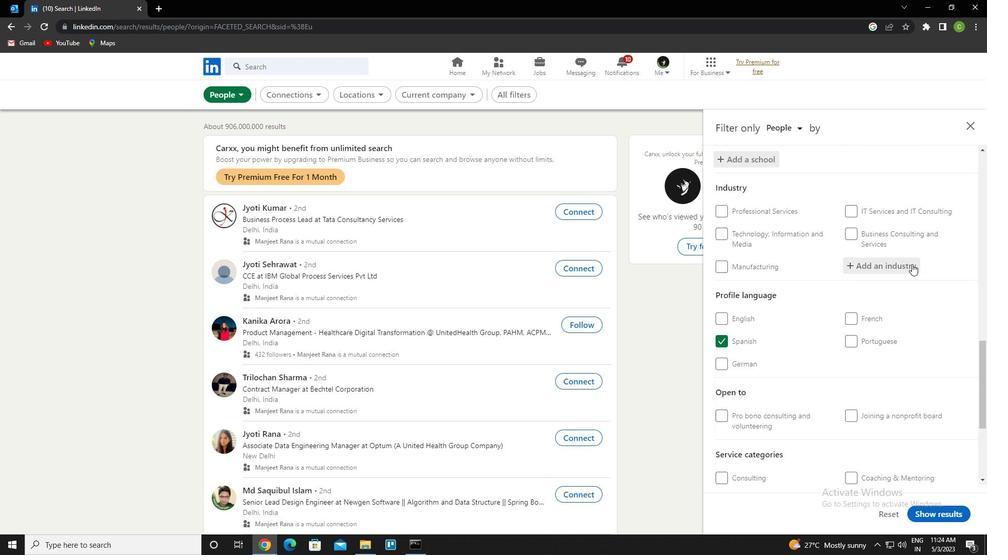 
Action: Key pressed <Key.caps_lock>s<Key.caps_lock>ightseeing<Key.down><Key.enter>
Screenshot: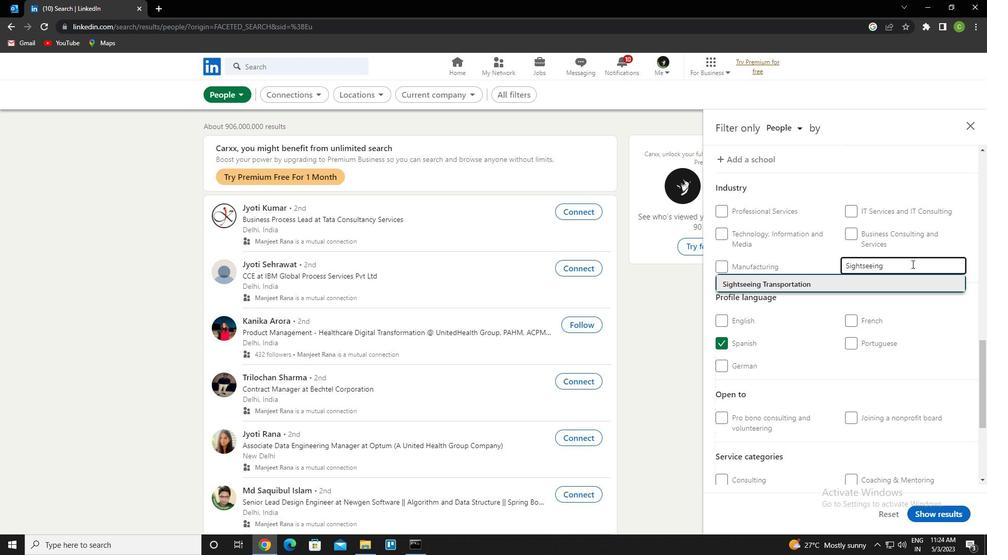 
Action: Mouse scrolled (912, 263) with delta (0, 0)
Screenshot: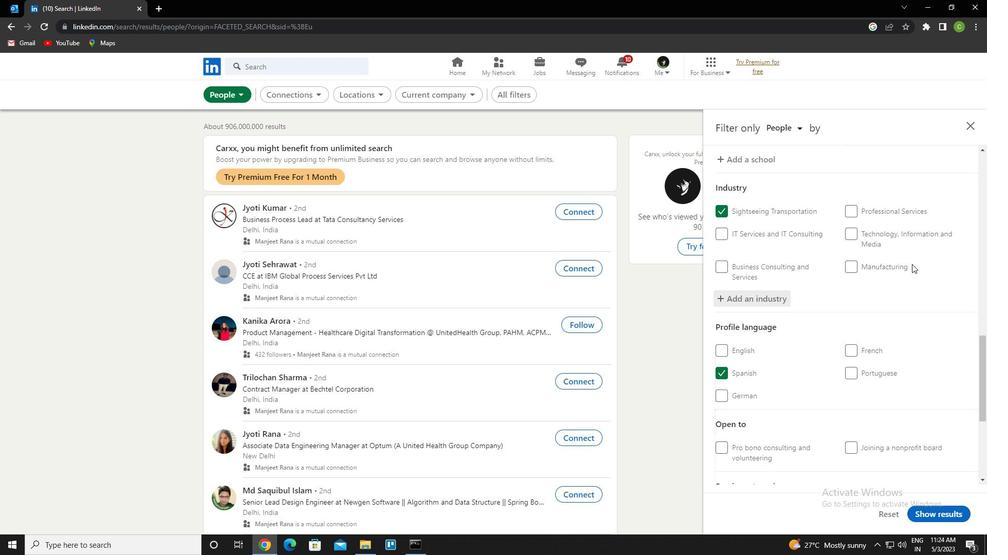 
Action: Mouse scrolled (912, 263) with delta (0, 0)
Screenshot: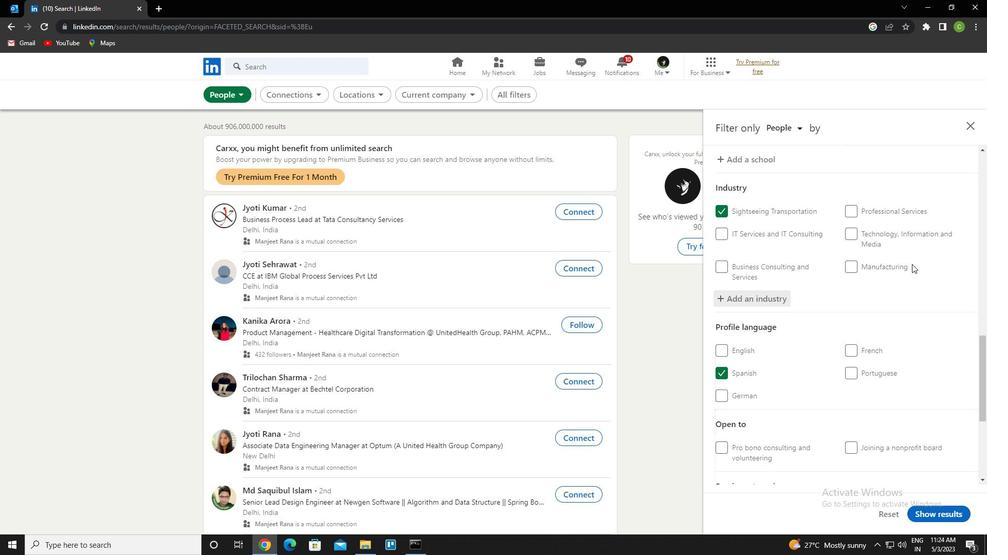
Action: Mouse scrolled (912, 263) with delta (0, 0)
Screenshot: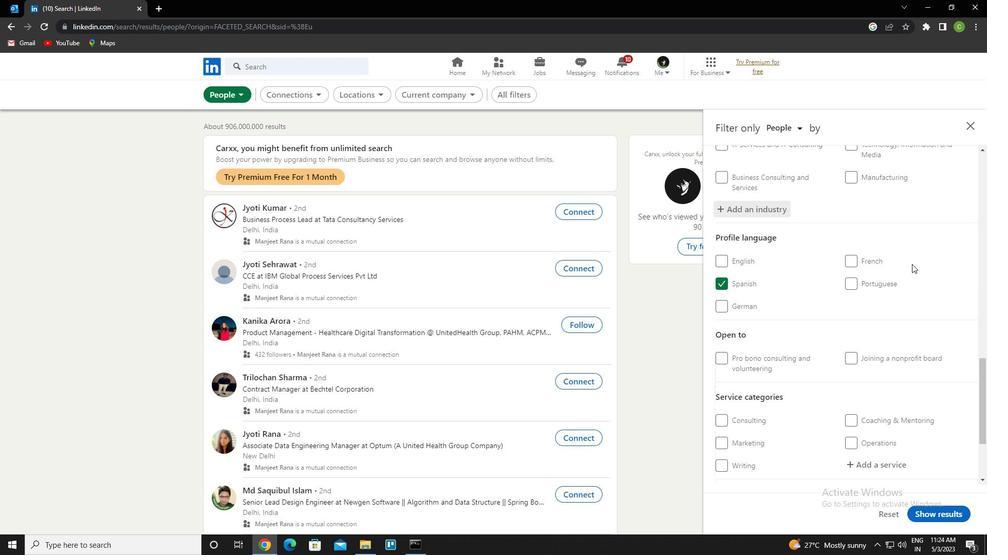 
Action: Mouse scrolled (912, 263) with delta (0, 0)
Screenshot: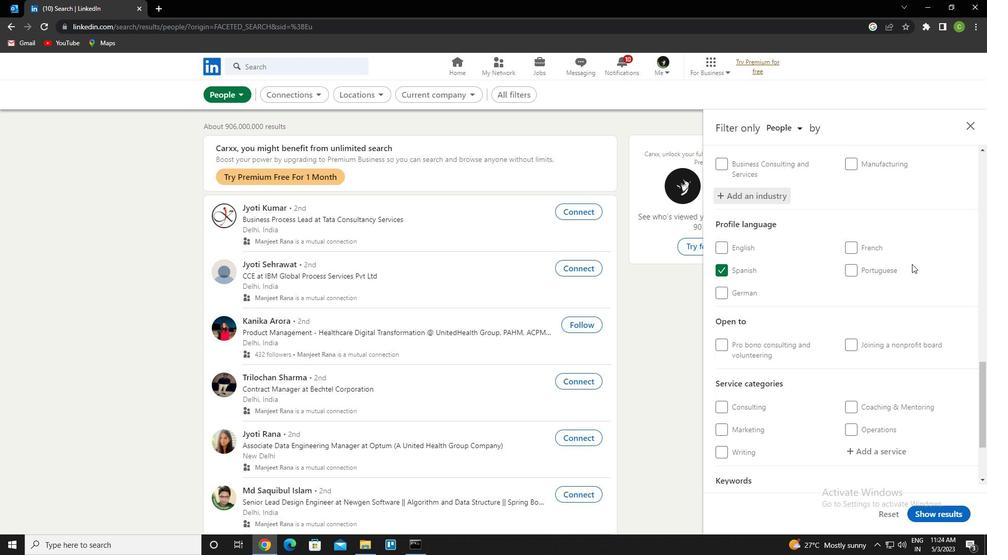 
Action: Mouse scrolled (912, 263) with delta (0, 0)
Screenshot: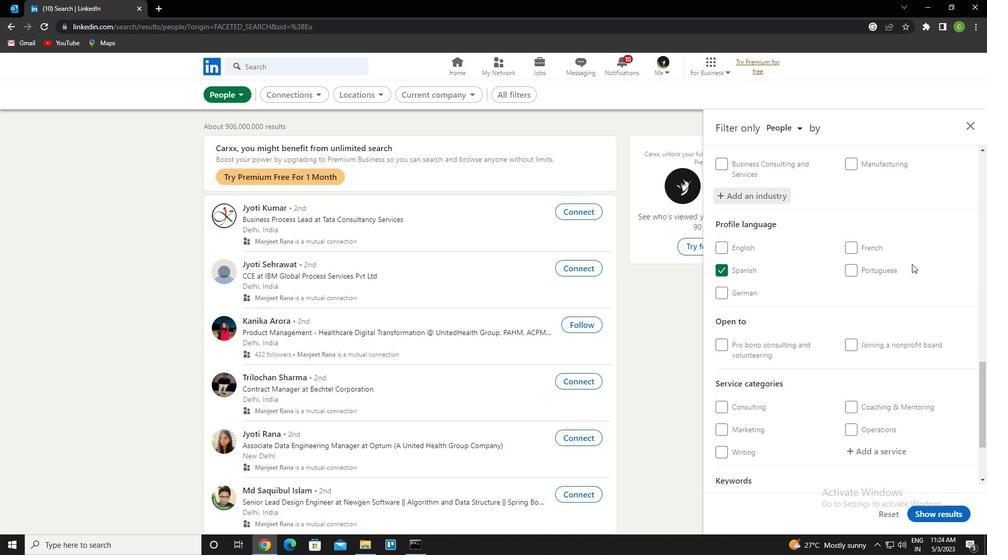 
Action: Mouse scrolled (912, 263) with delta (0, 0)
Screenshot: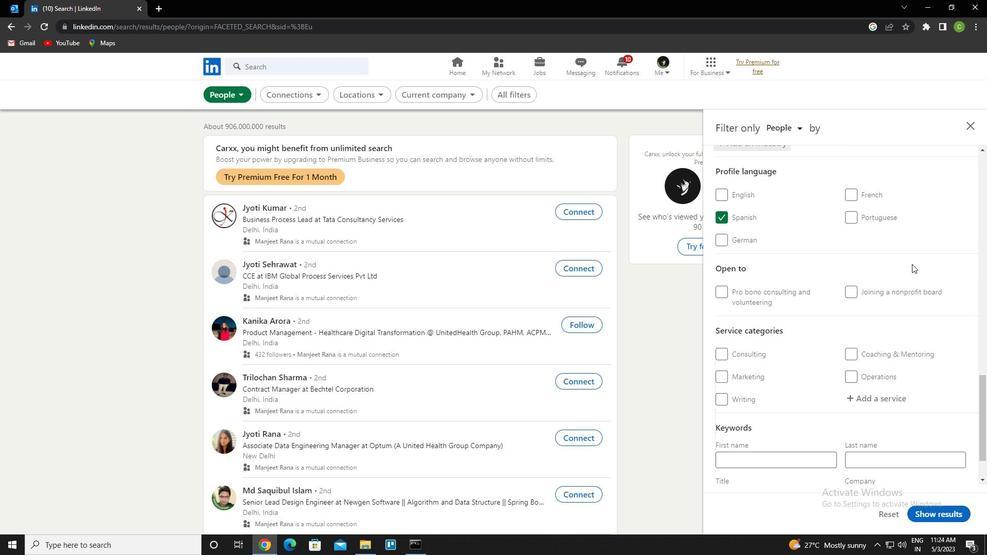 
Action: Mouse scrolled (912, 263) with delta (0, 0)
Screenshot: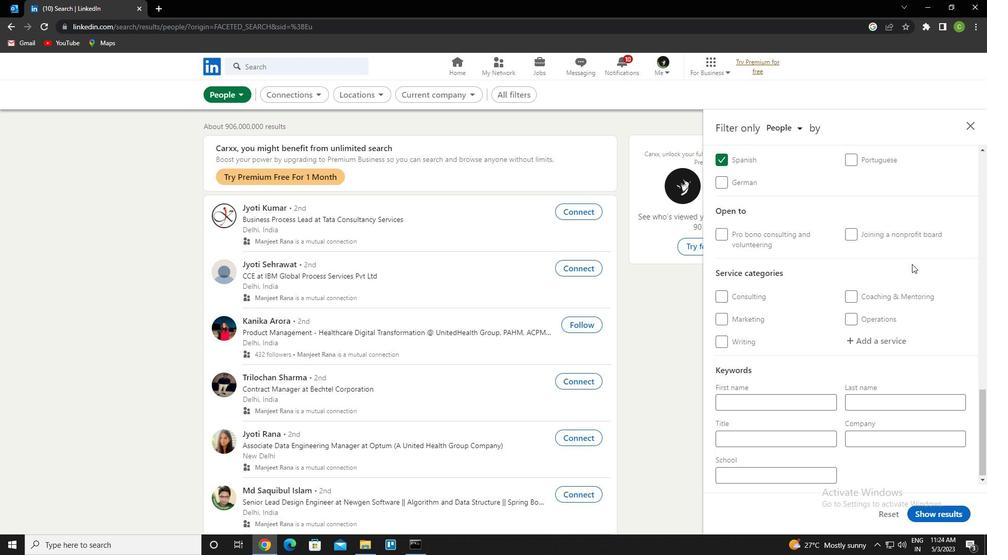 
Action: Mouse moved to (894, 335)
Screenshot: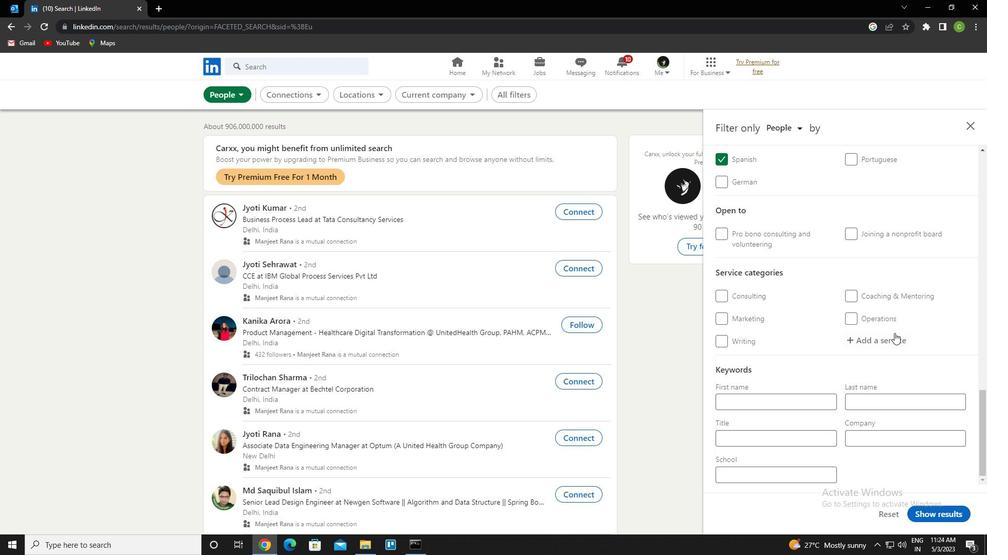 
Action: Mouse pressed left at (894, 335)
Screenshot: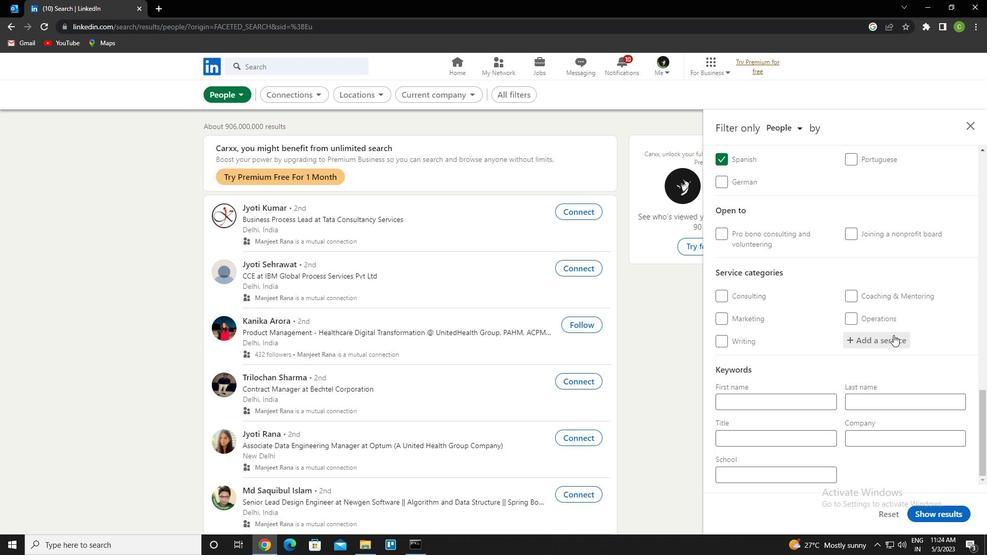 
Action: Key pressed <Key.caps_lock>p<Key.caps_lock>rint<Key.space><Key.down><Key.enter>
Screenshot: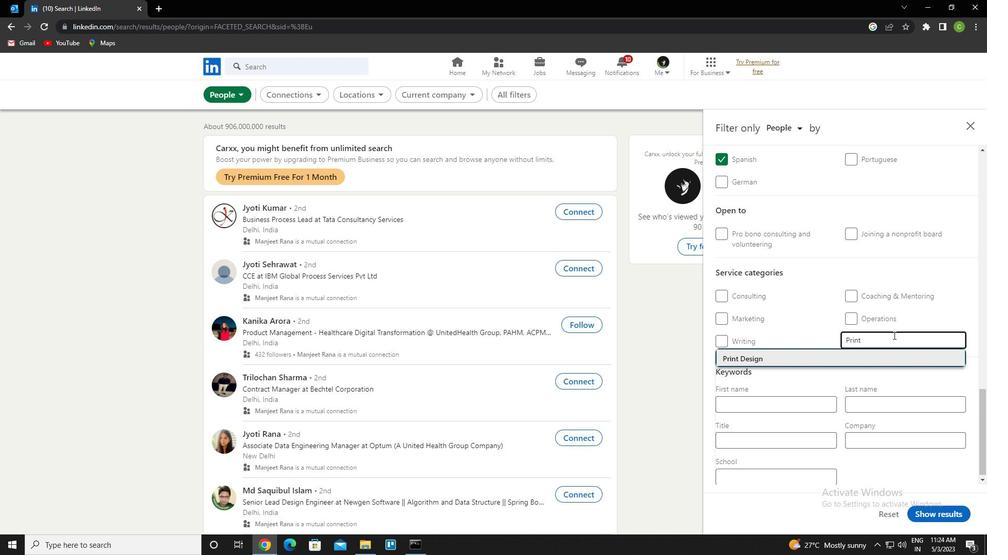 
Action: Mouse scrolled (894, 334) with delta (0, 0)
Screenshot: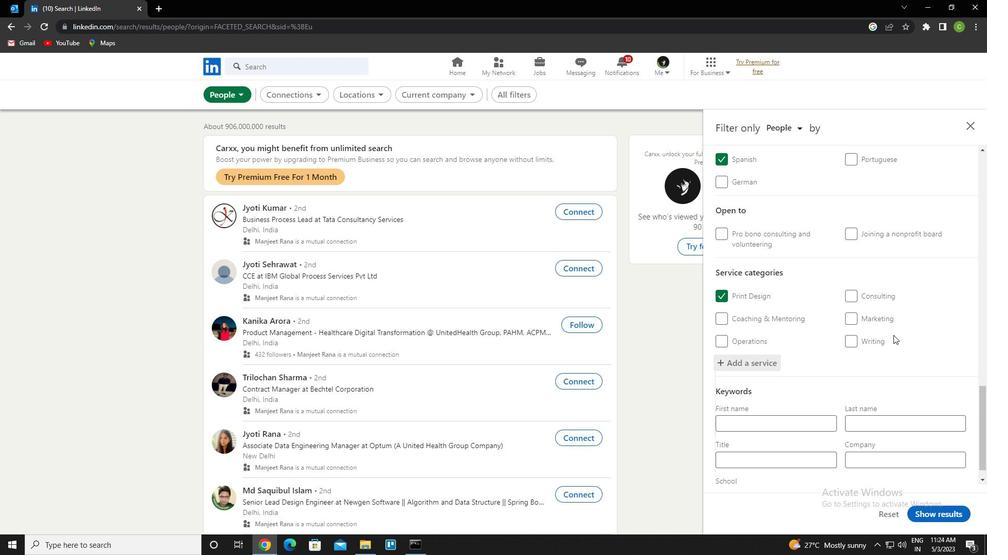 
Action: Mouse scrolled (894, 334) with delta (0, 0)
Screenshot: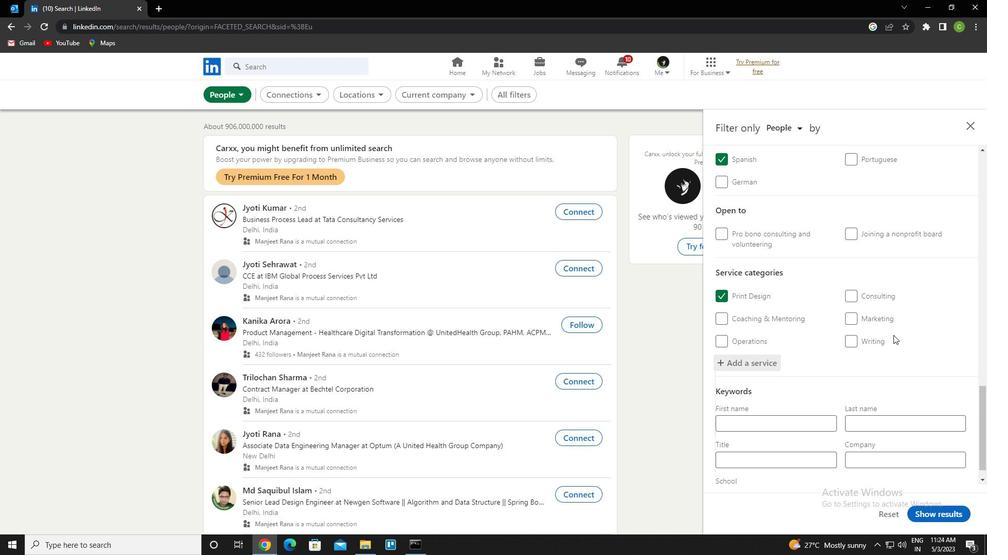 
Action: Mouse scrolled (894, 334) with delta (0, 0)
Screenshot: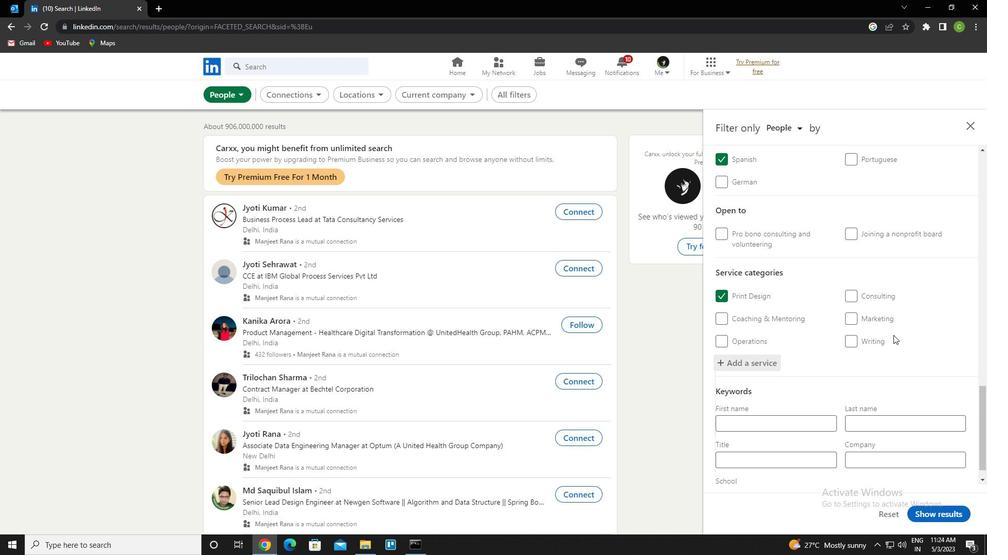 
Action: Mouse scrolled (894, 334) with delta (0, 0)
Screenshot: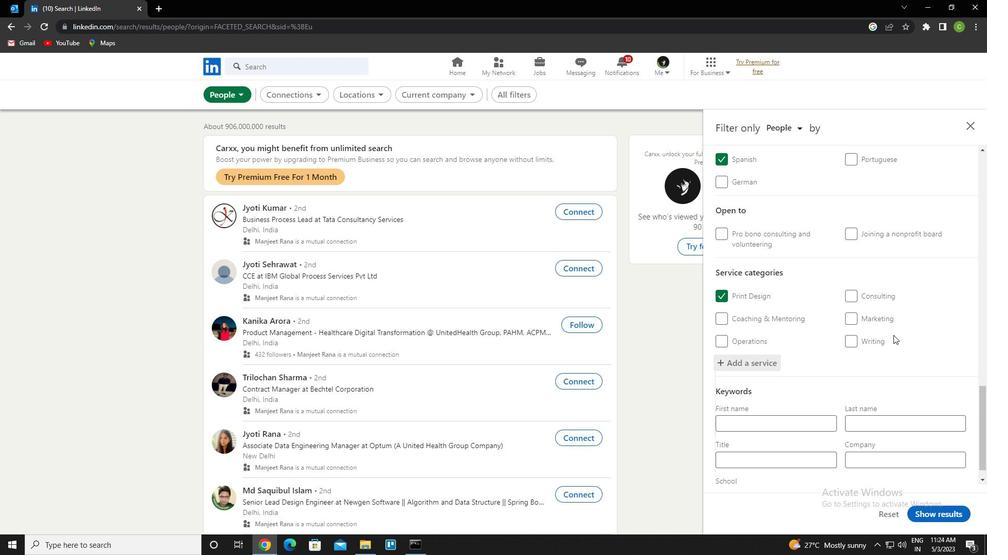
Action: Mouse scrolled (894, 334) with delta (0, 0)
Screenshot: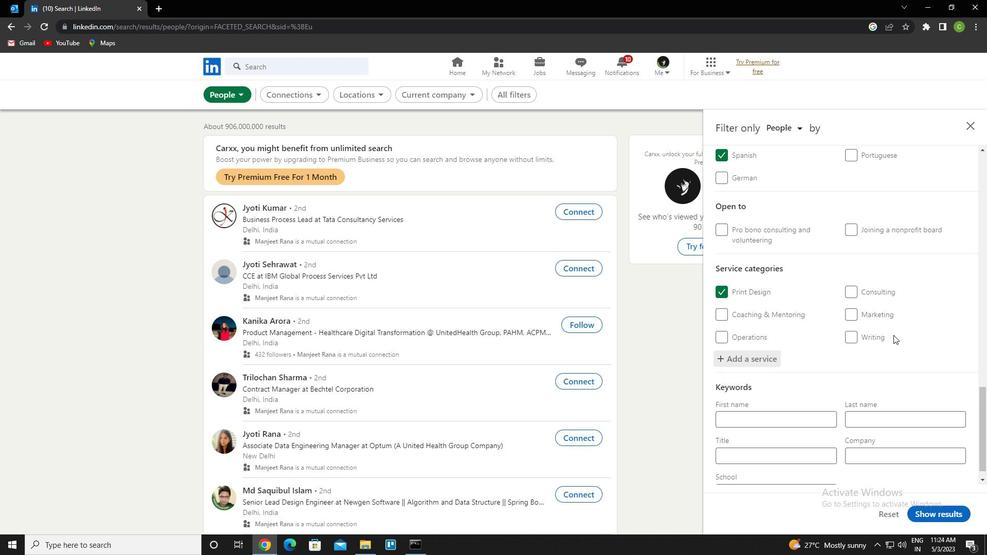 
Action: Mouse scrolled (894, 334) with delta (0, 0)
Screenshot: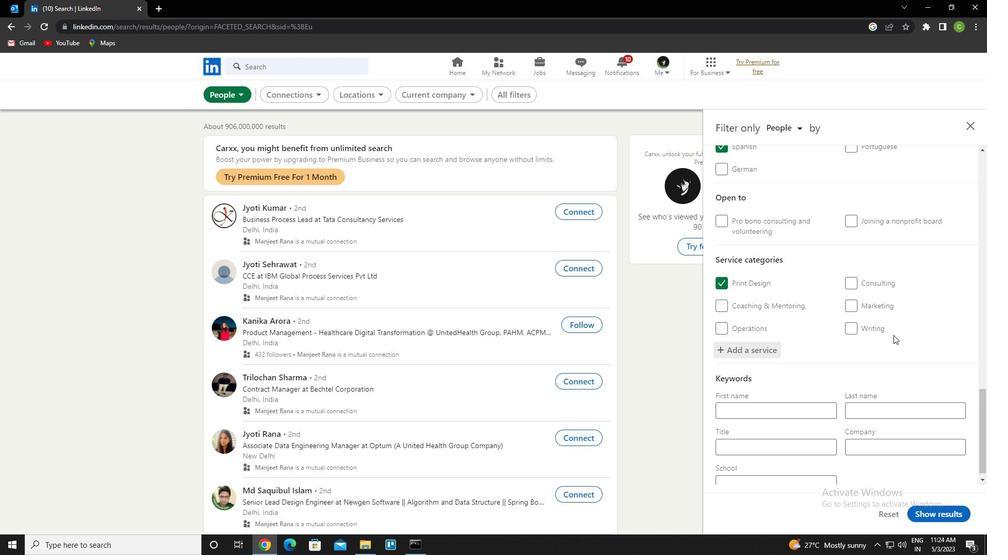 
Action: Mouse moved to (791, 445)
Screenshot: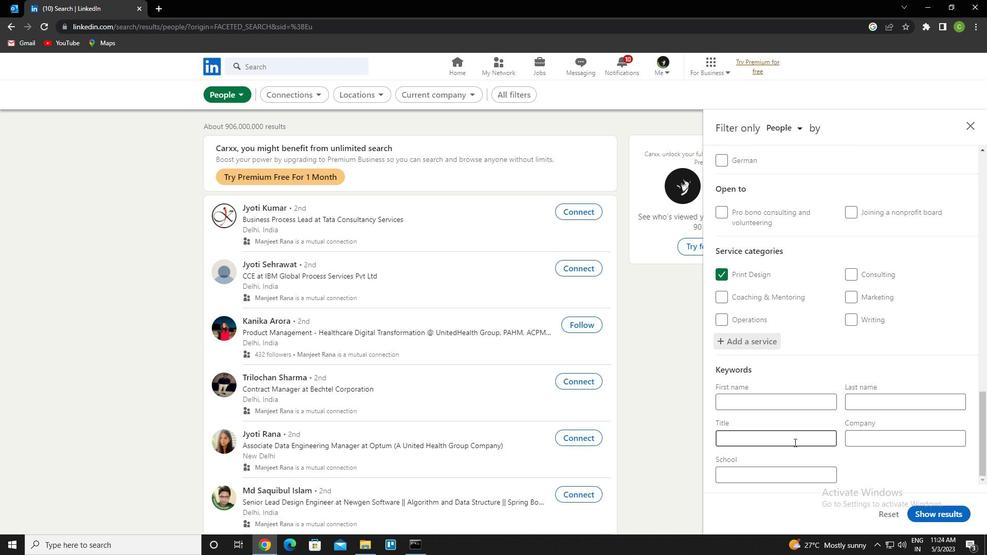 
Action: Mouse pressed left at (791, 445)
Screenshot: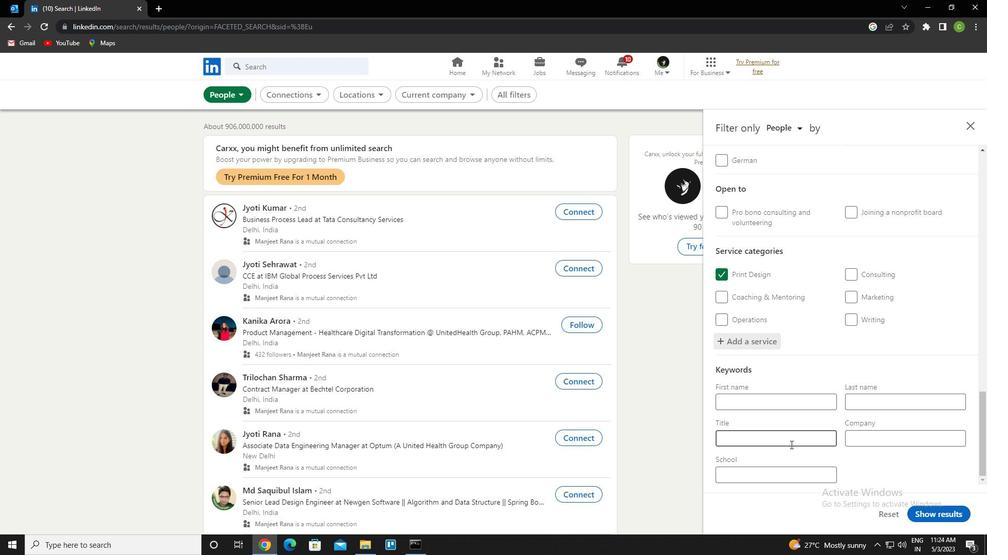 
Action: Key pressed <Key.caps_lock>o<Key.caps_lock>wner
Screenshot: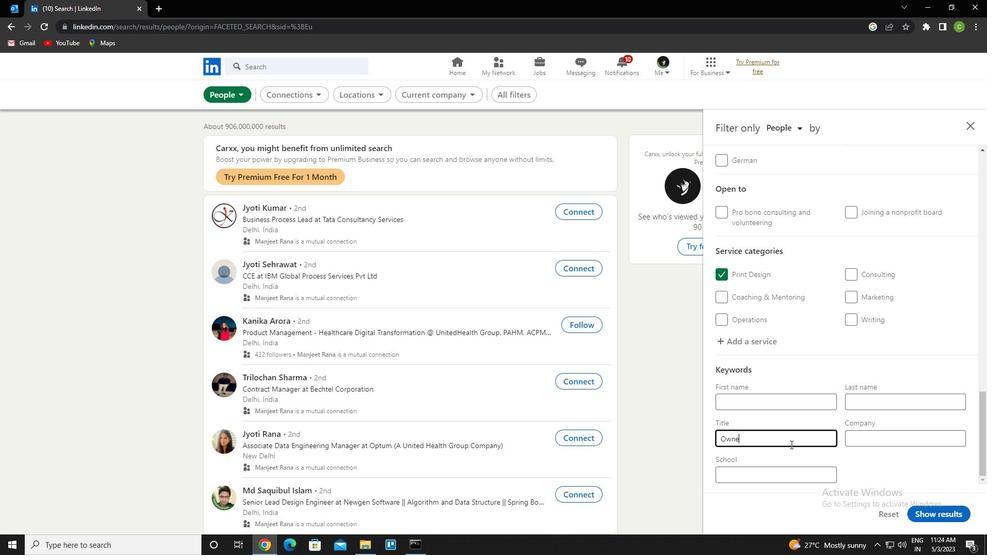
Action: Mouse moved to (932, 516)
Screenshot: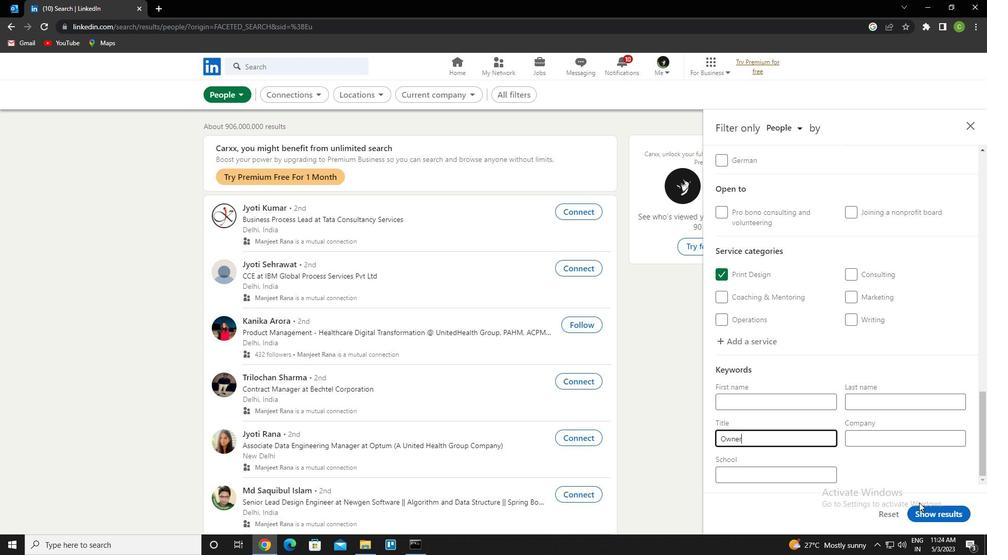 
Action: Mouse pressed left at (932, 516)
Screenshot: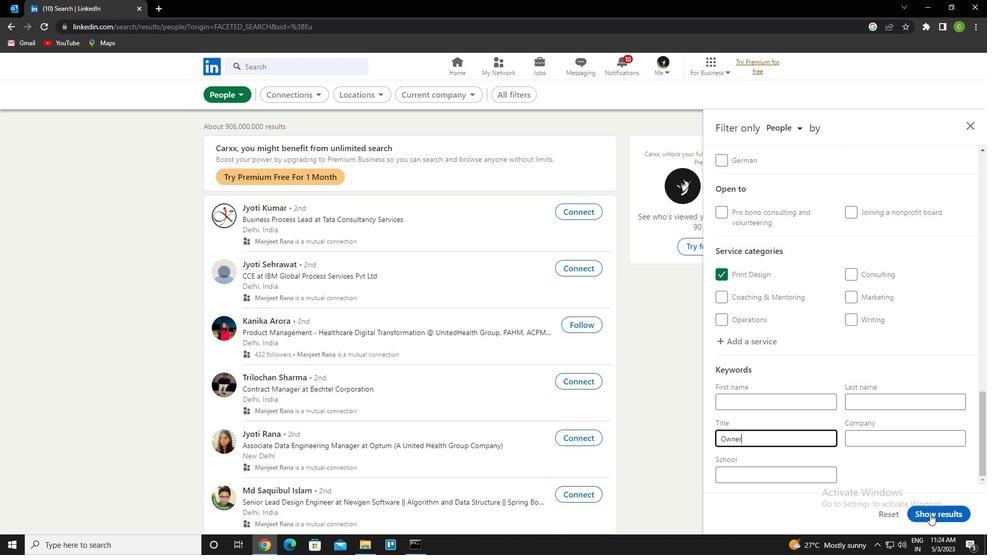 
Action: Mouse moved to (411, 506)
Screenshot: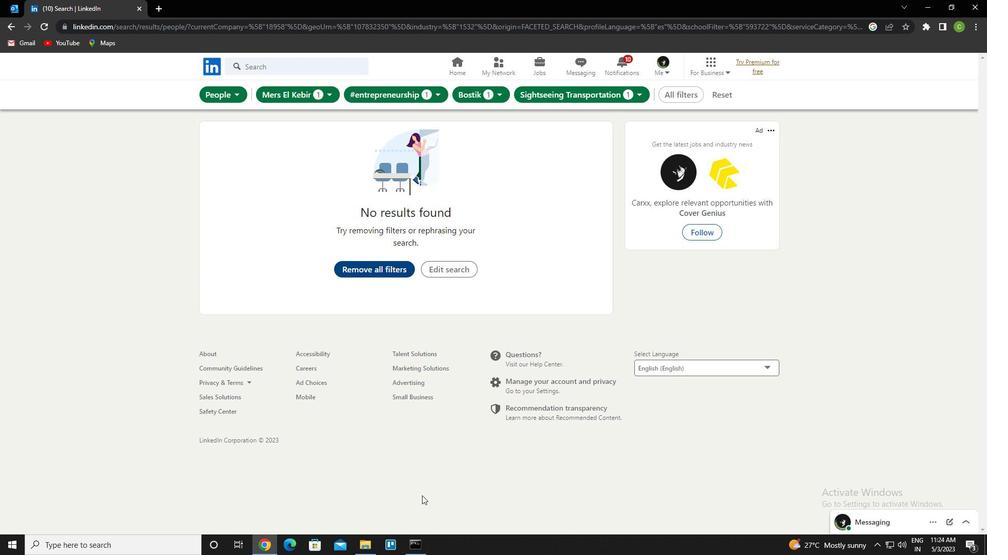 
